 Task: Find a one-way flight from Washington IAD to Jackson JAC for 9 passengers on June 2, in economy class, with 2 checked bags, a price limit of ₹200,000, and specific airlines.
Action: Mouse moved to (336, 317)
Screenshot: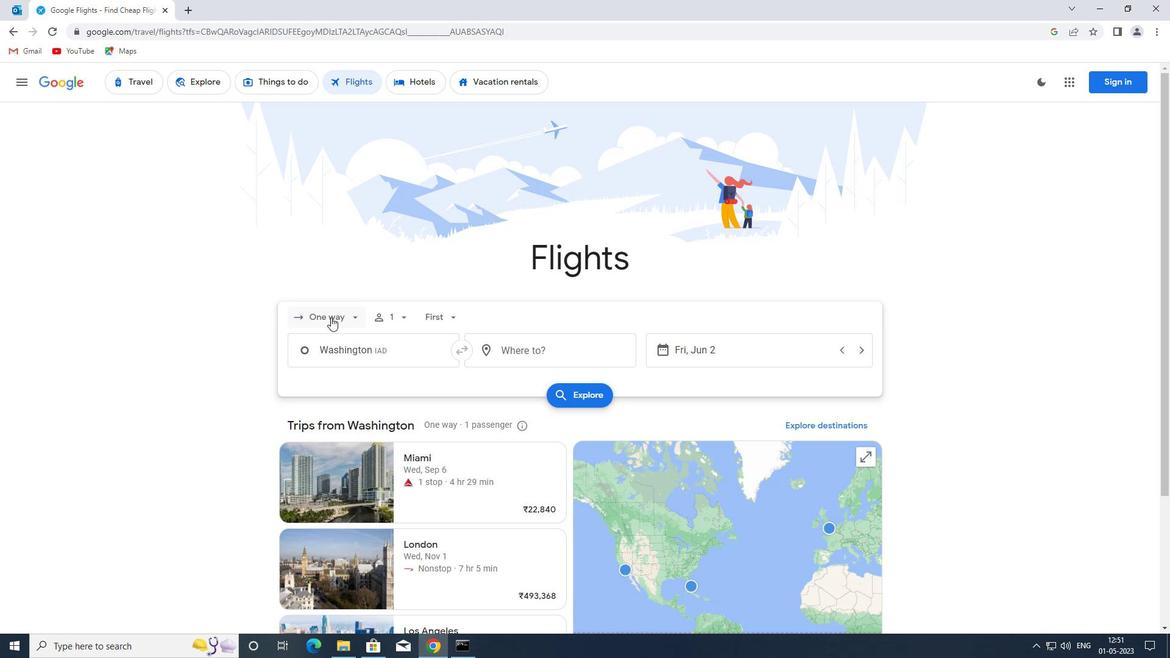 
Action: Mouse pressed left at (336, 317)
Screenshot: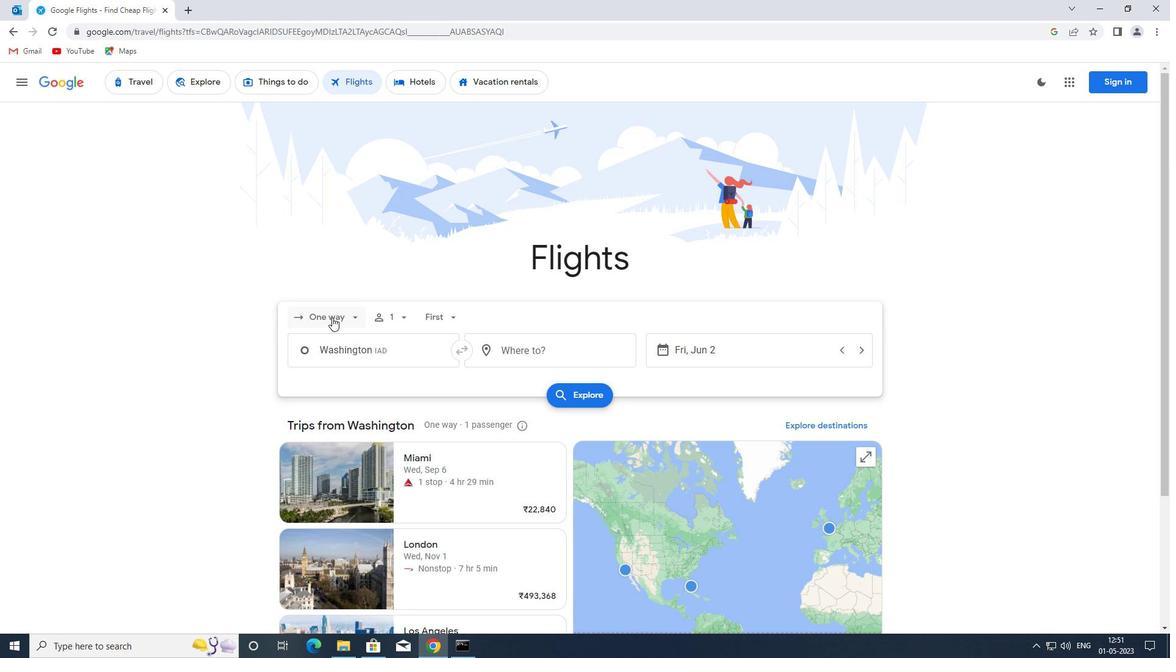 
Action: Mouse moved to (351, 375)
Screenshot: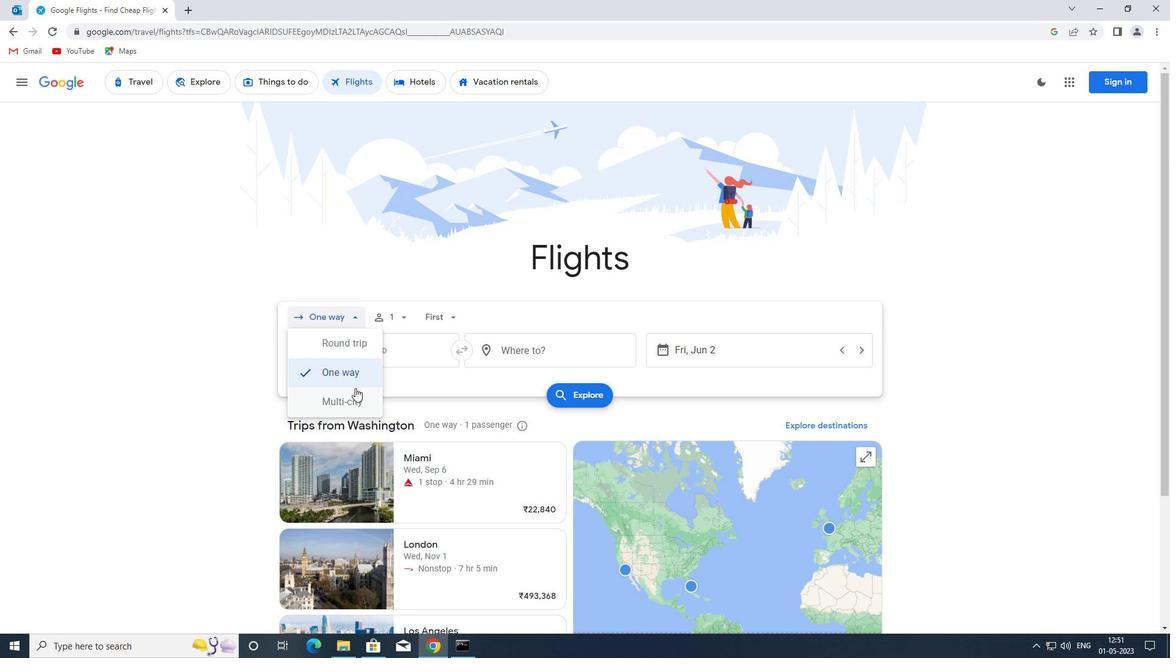 
Action: Mouse pressed left at (351, 375)
Screenshot: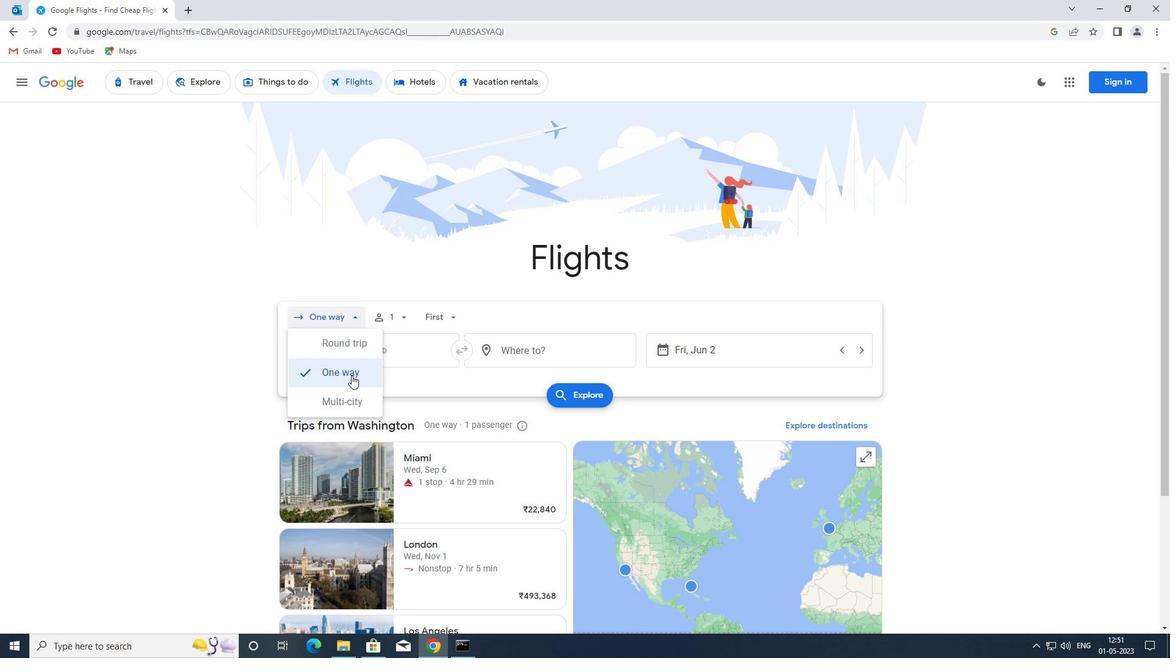 
Action: Mouse moved to (400, 316)
Screenshot: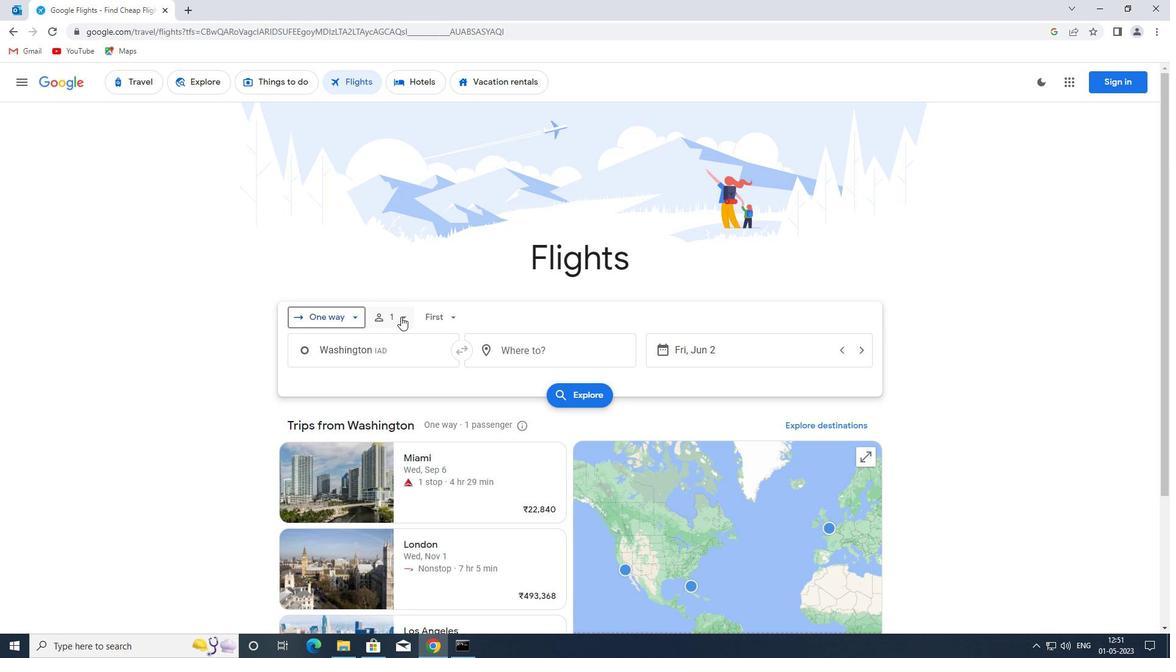 
Action: Mouse pressed left at (400, 316)
Screenshot: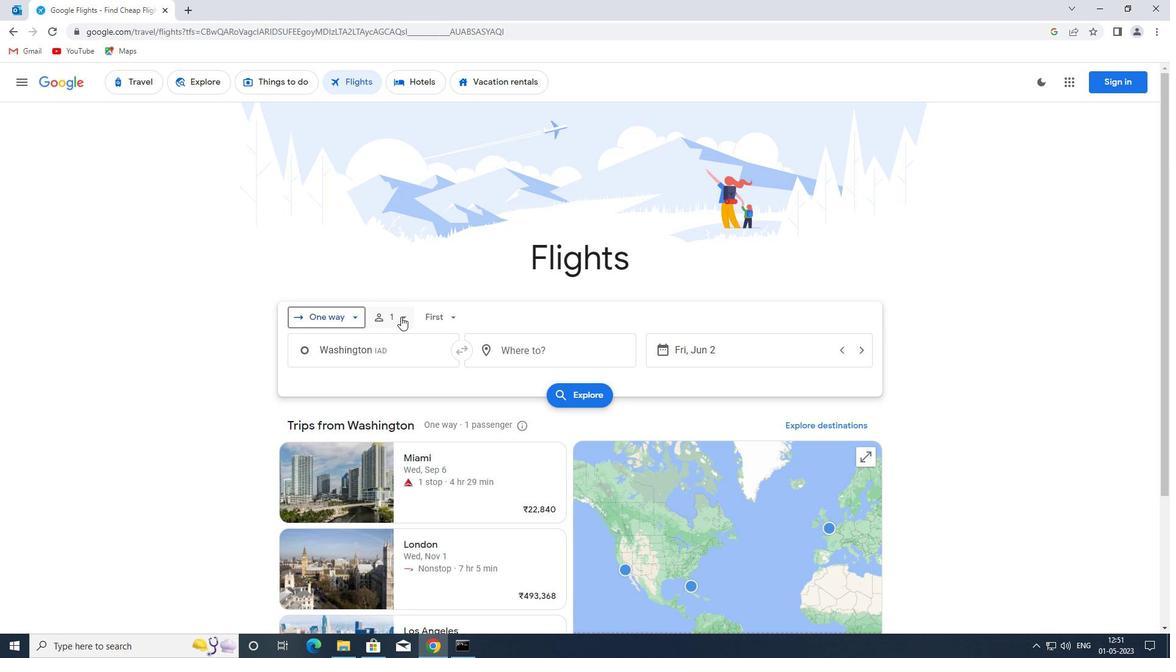 
Action: Mouse moved to (495, 352)
Screenshot: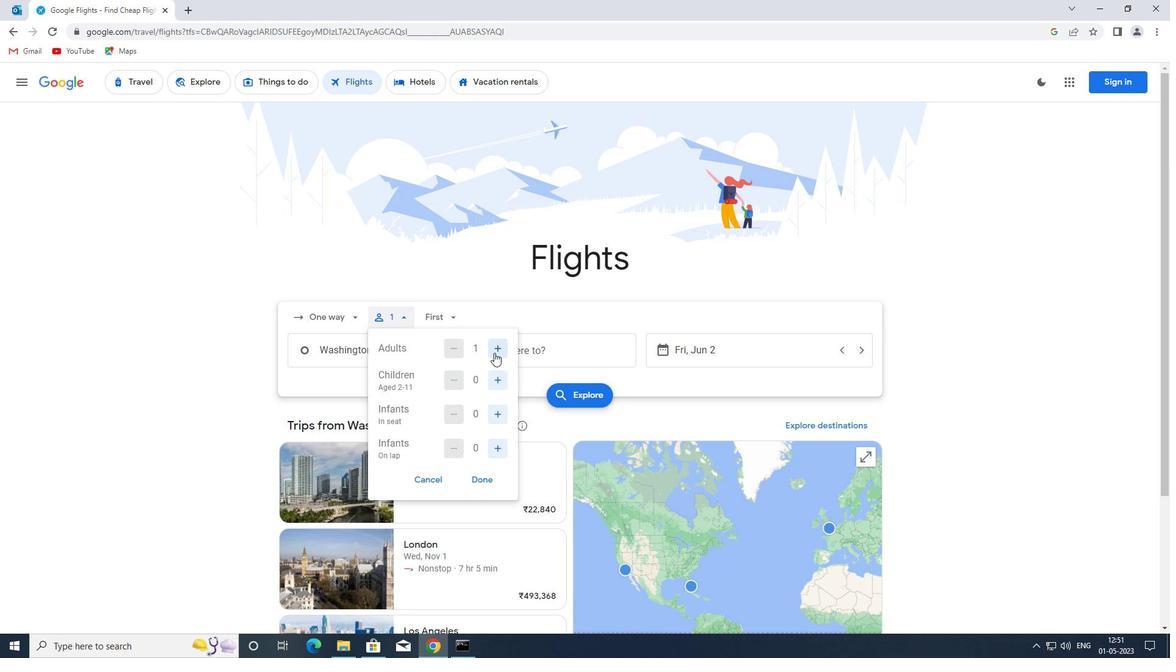 
Action: Mouse pressed left at (495, 352)
Screenshot: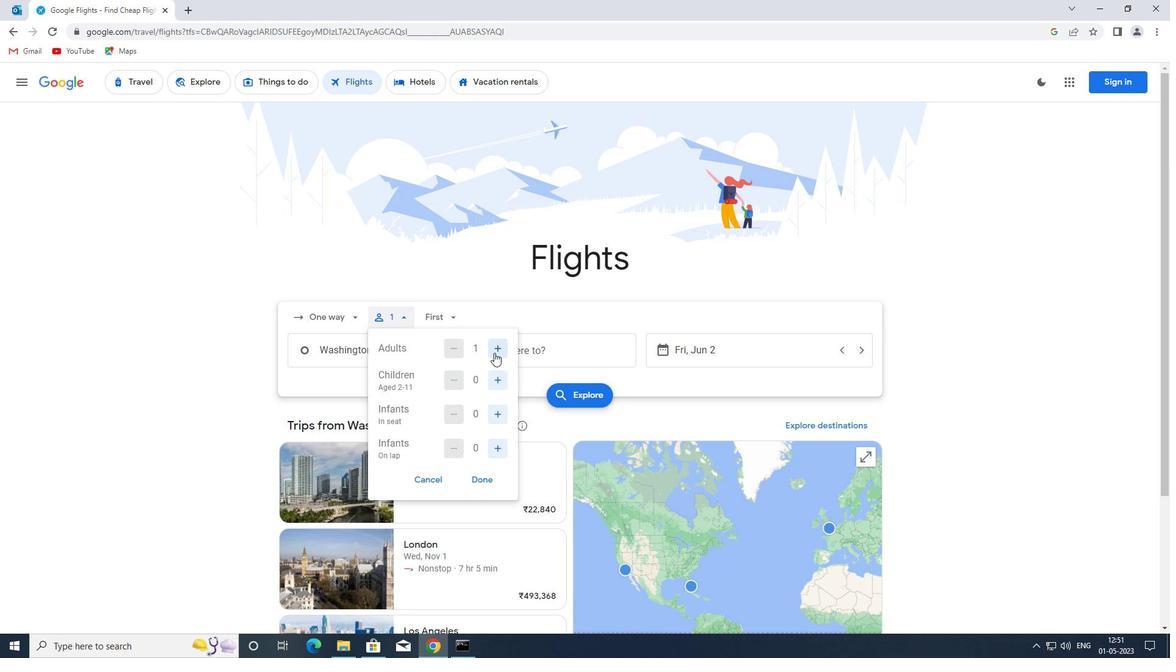 
Action: Mouse pressed left at (495, 352)
Screenshot: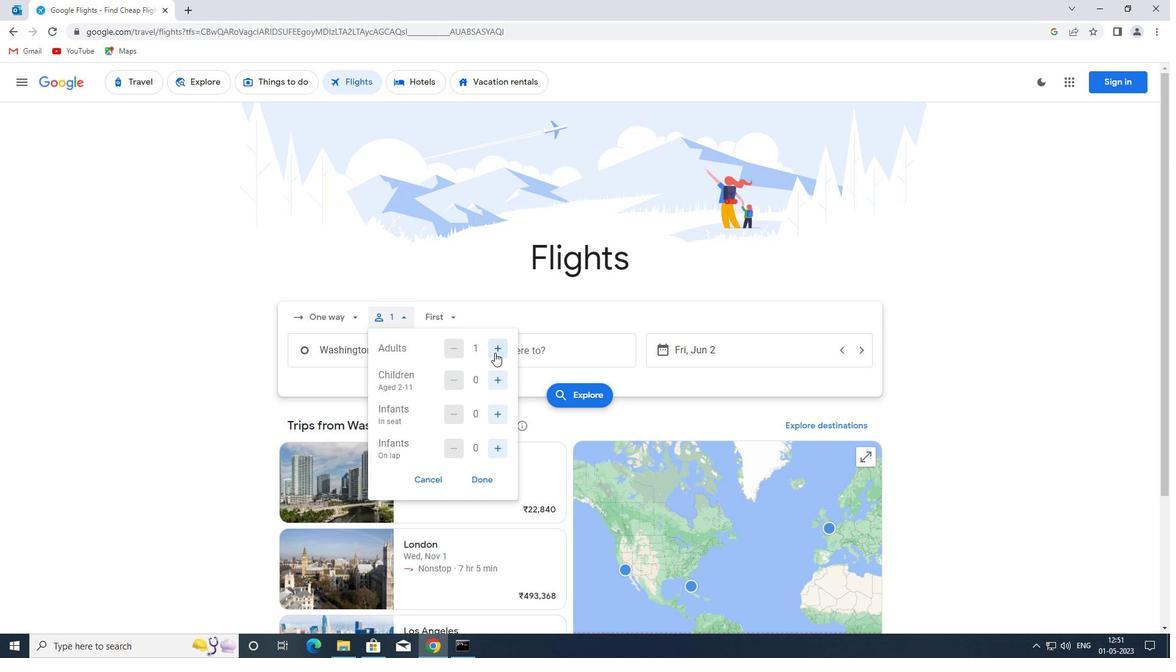 
Action: Mouse pressed left at (495, 352)
Screenshot: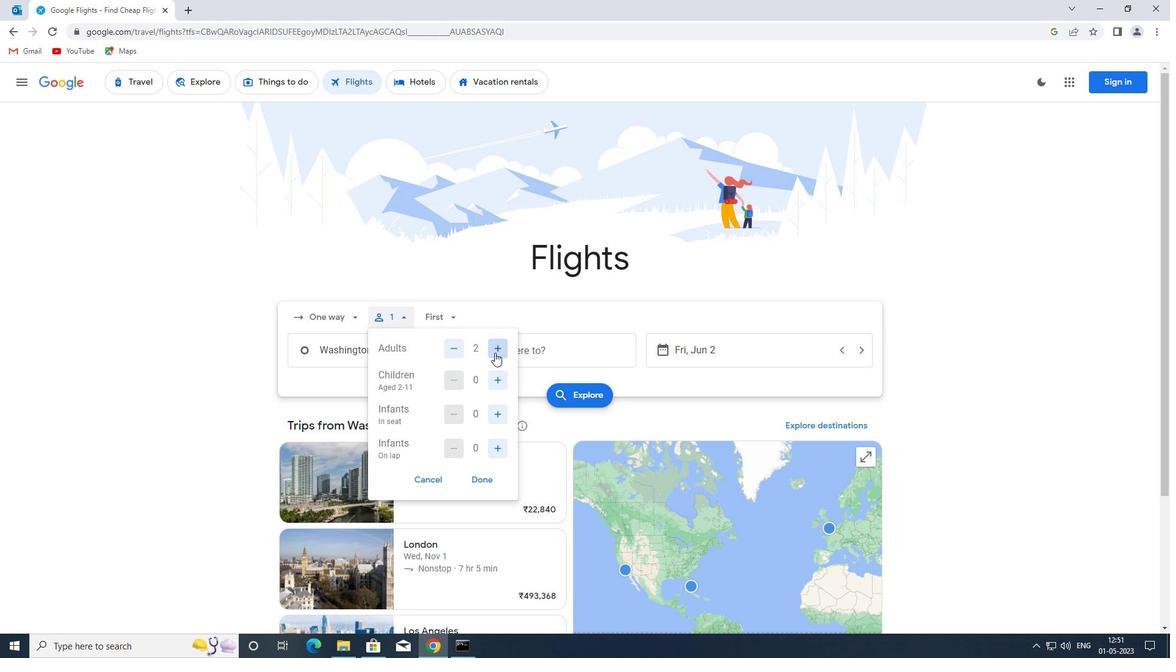 
Action: Mouse pressed left at (495, 352)
Screenshot: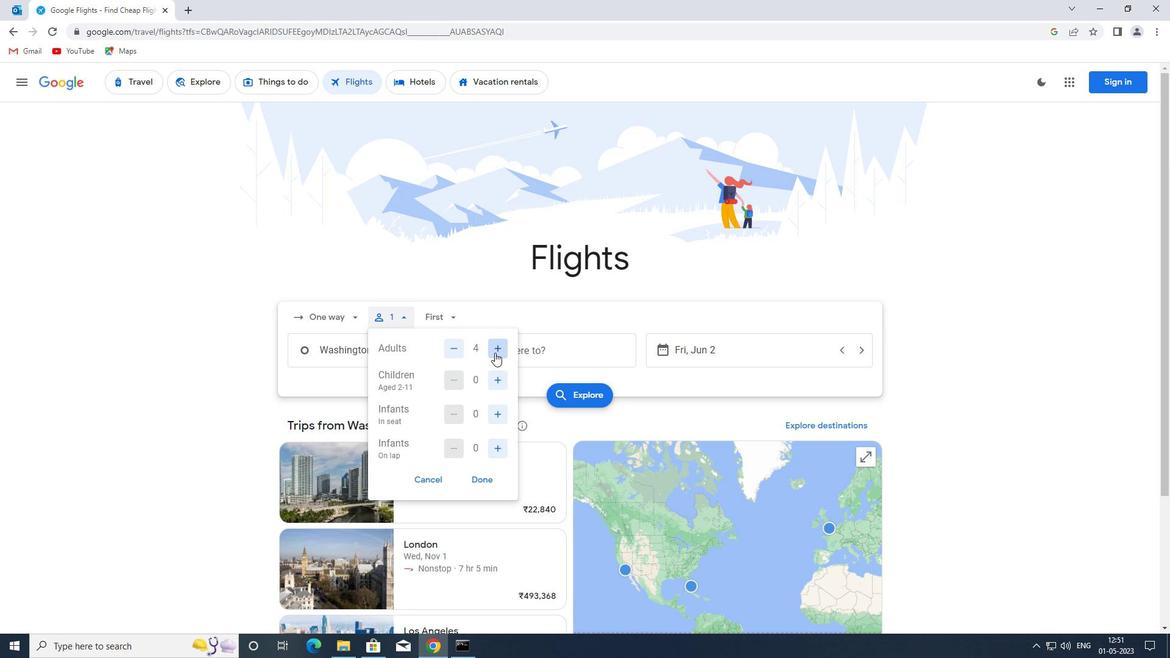 
Action: Mouse moved to (493, 383)
Screenshot: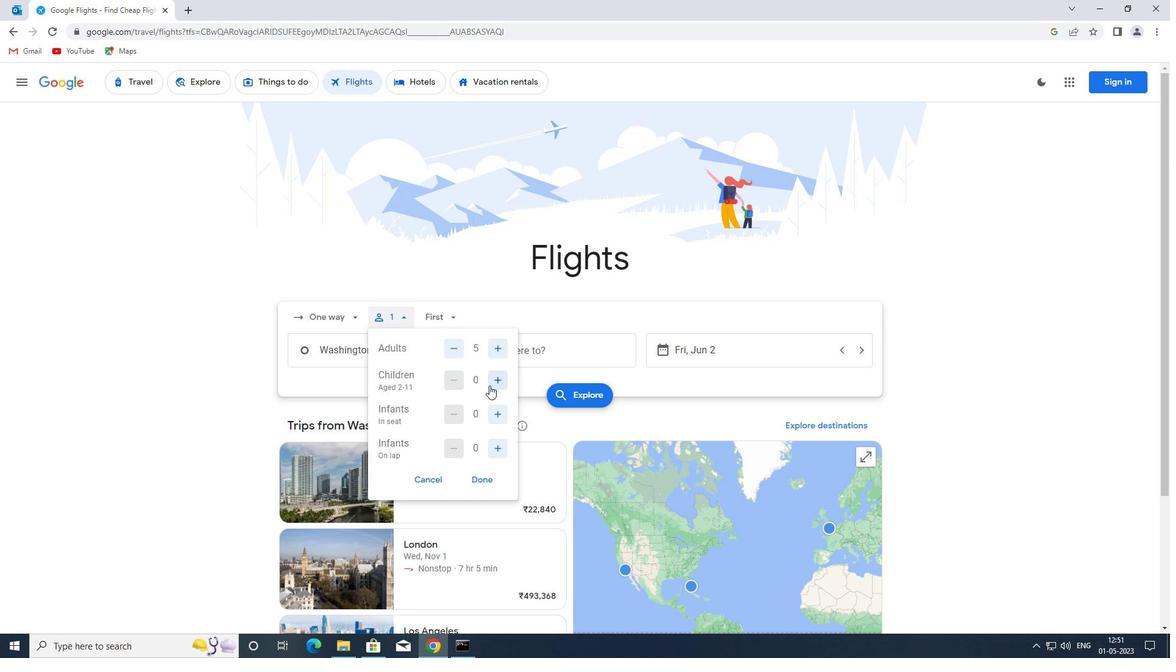 
Action: Mouse pressed left at (493, 383)
Screenshot: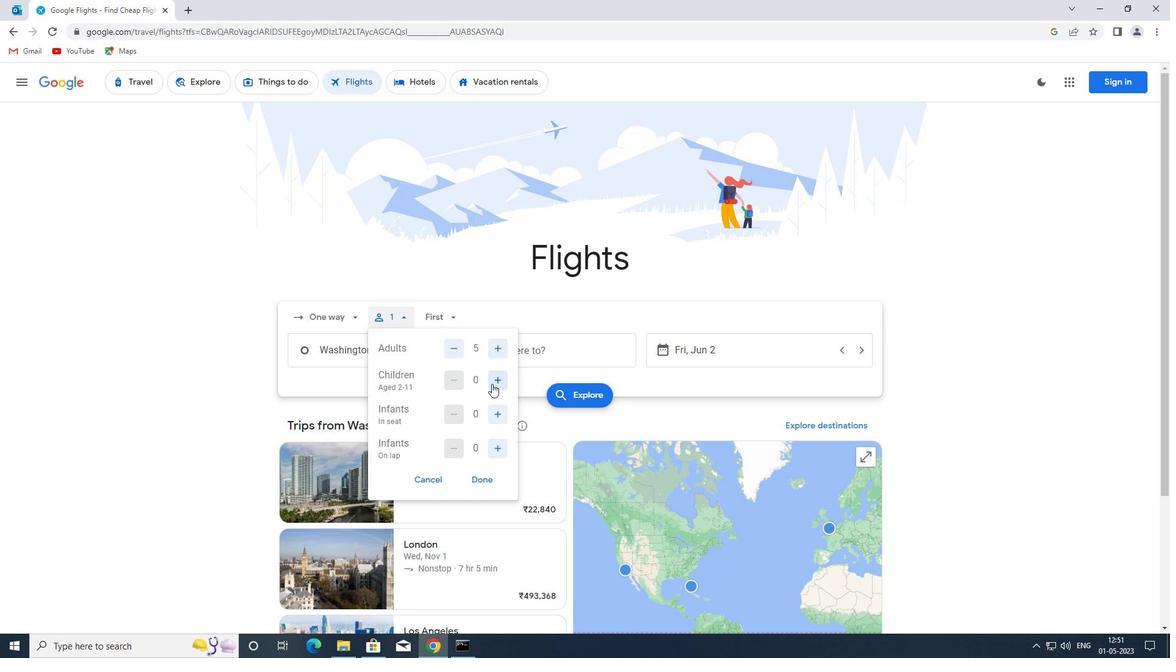 
Action: Mouse pressed left at (493, 383)
Screenshot: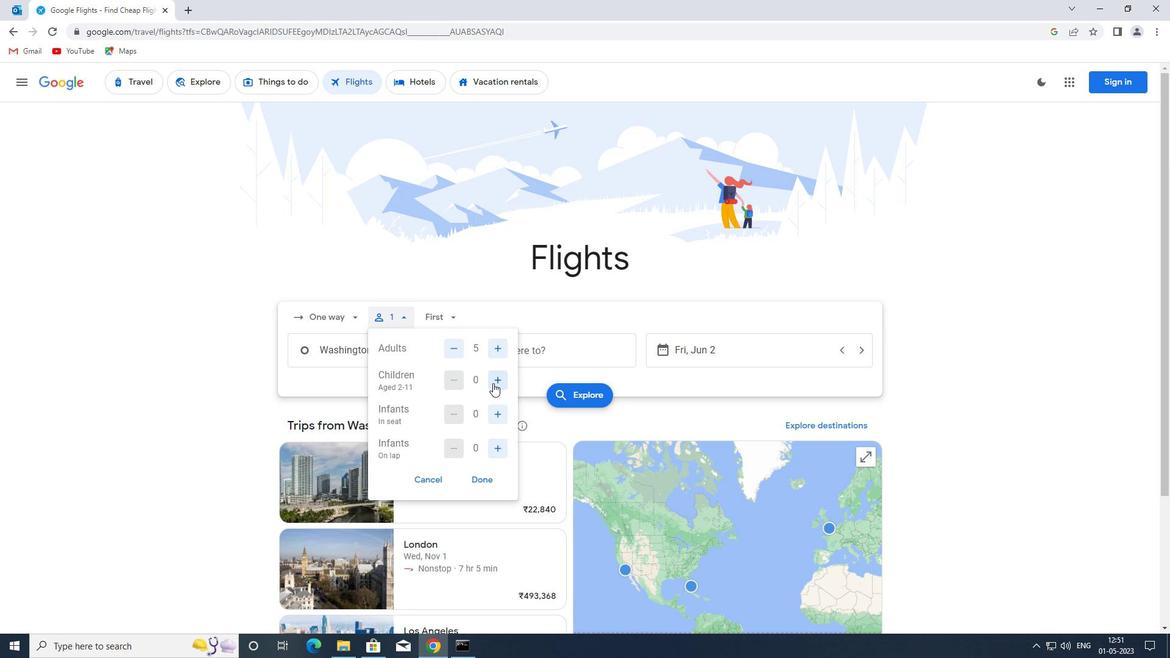 
Action: Mouse moved to (499, 414)
Screenshot: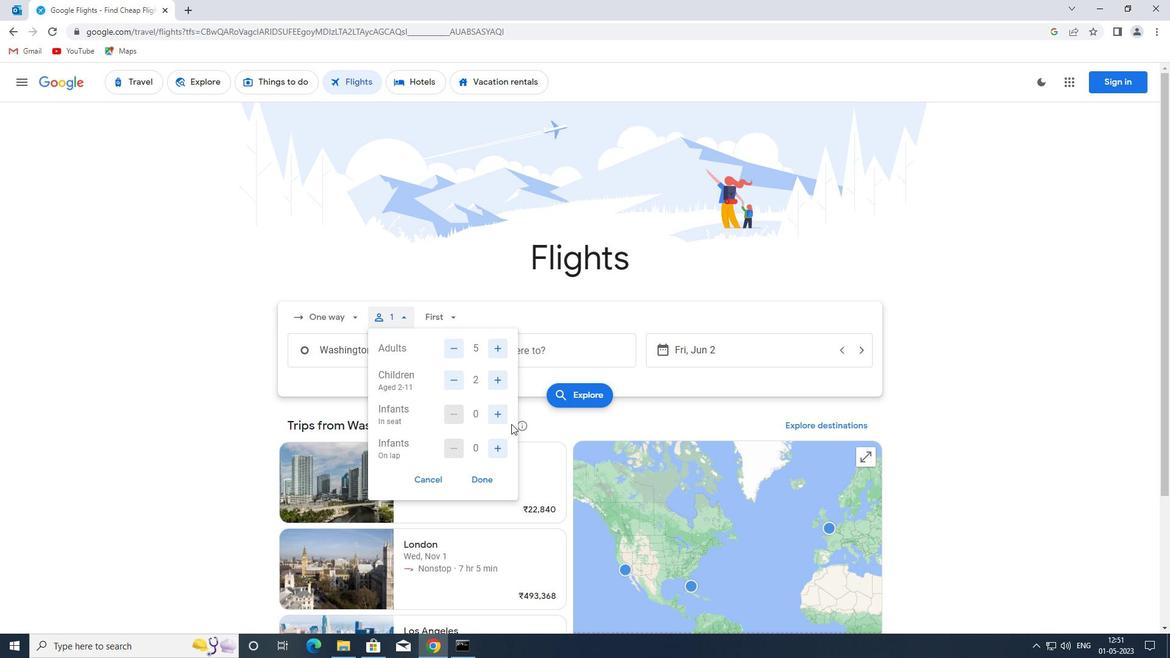 
Action: Mouse pressed left at (499, 414)
Screenshot: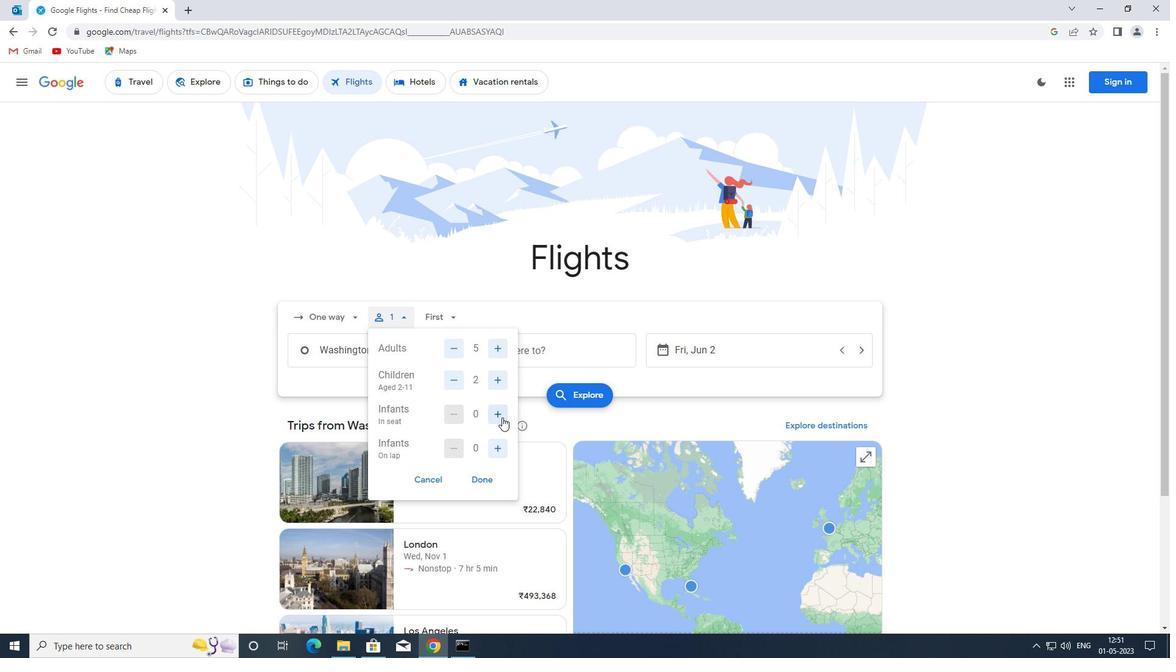 
Action: Mouse moved to (499, 452)
Screenshot: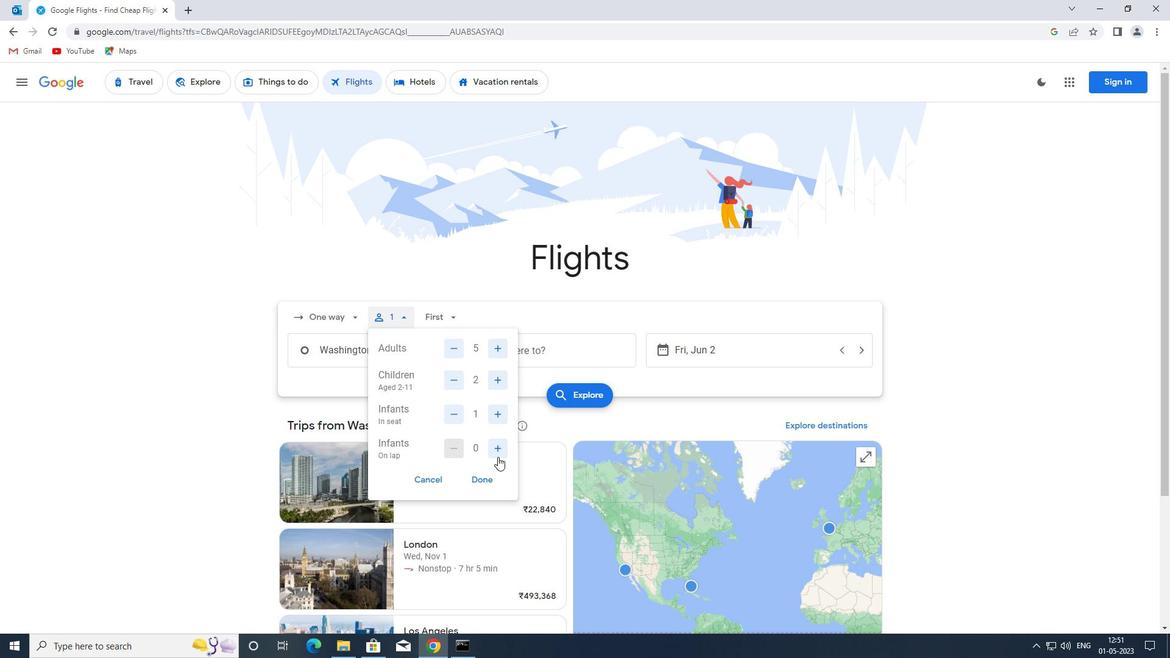 
Action: Mouse pressed left at (499, 452)
Screenshot: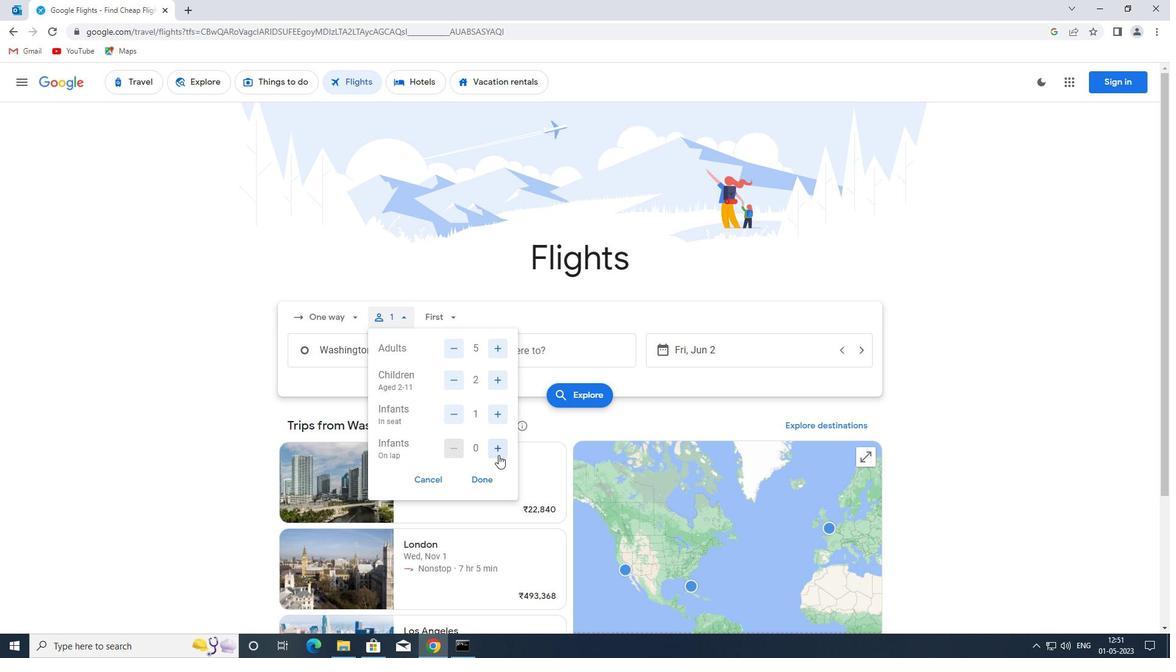 
Action: Mouse moved to (491, 474)
Screenshot: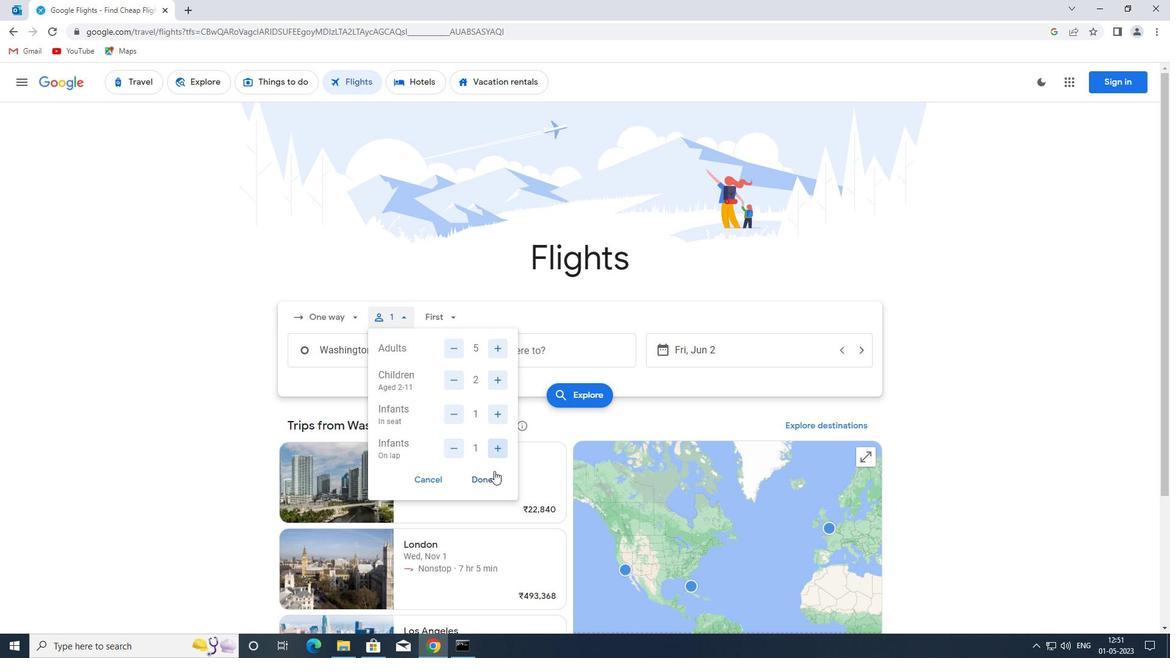 
Action: Mouse pressed left at (491, 474)
Screenshot: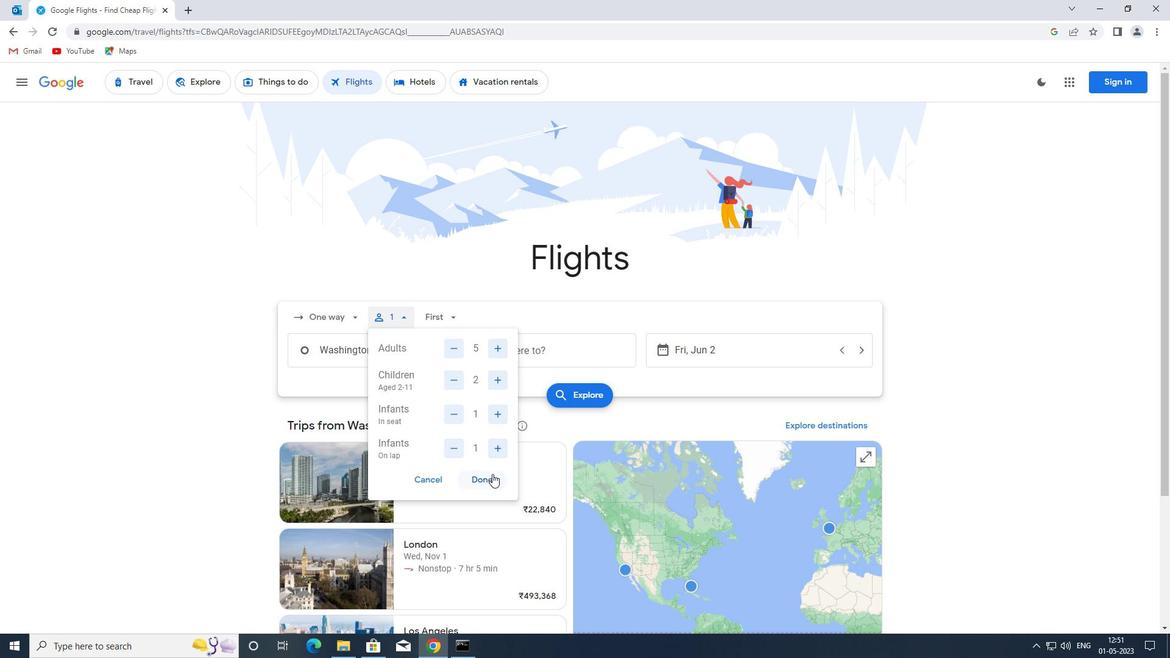 
Action: Mouse moved to (454, 321)
Screenshot: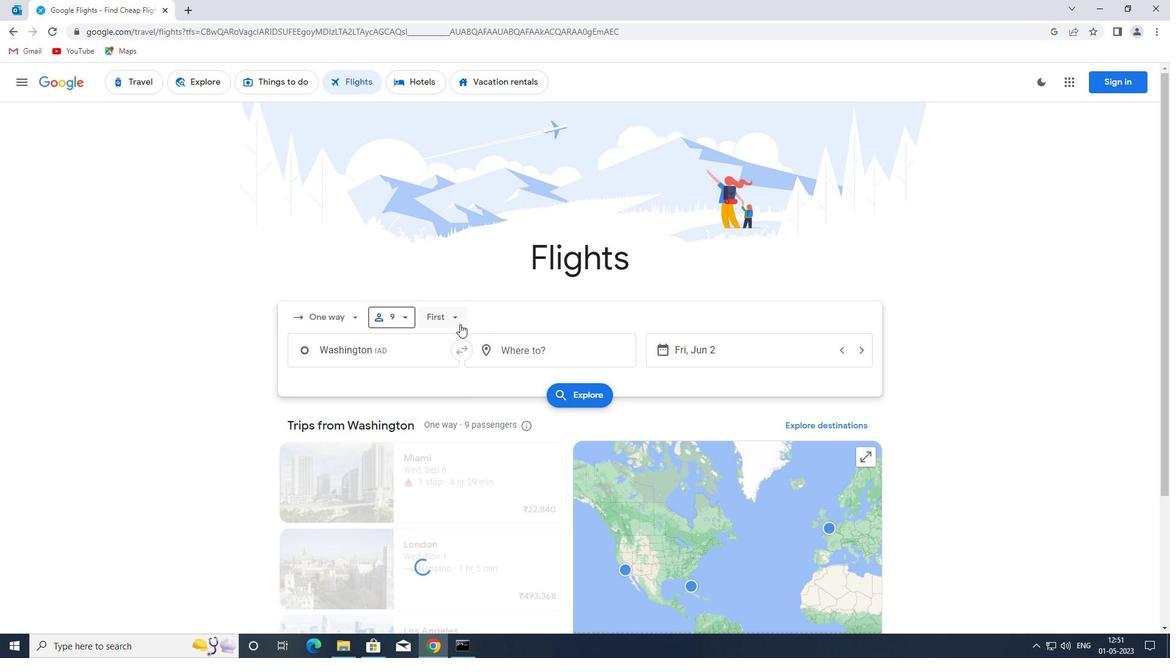 
Action: Mouse pressed left at (454, 321)
Screenshot: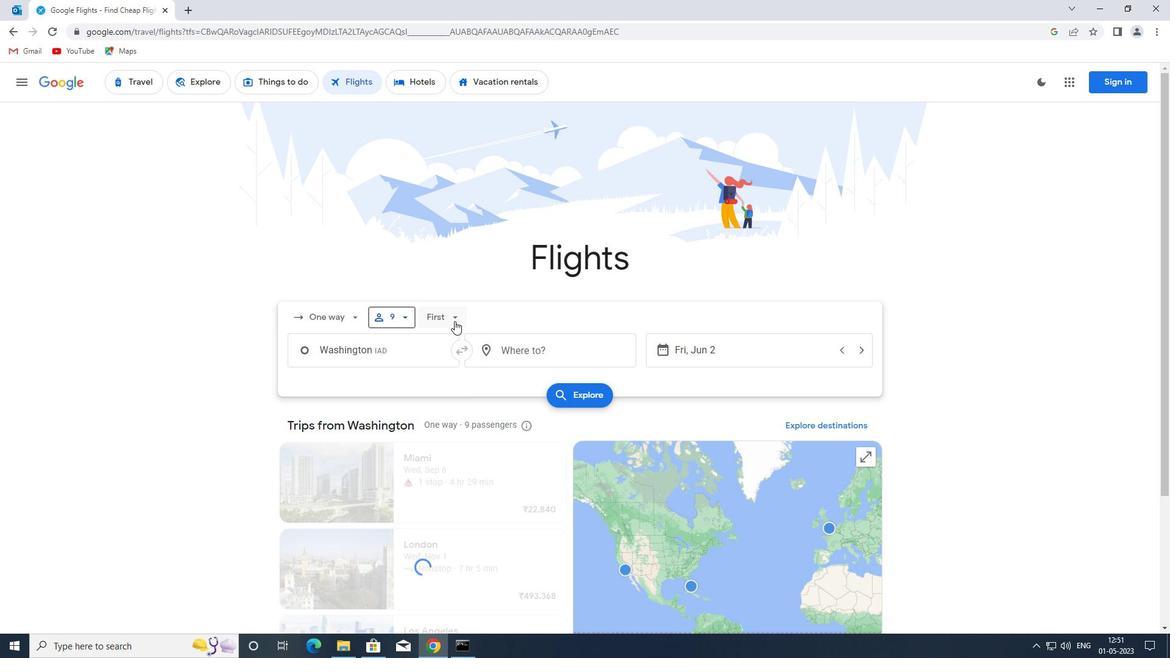 
Action: Mouse moved to (466, 345)
Screenshot: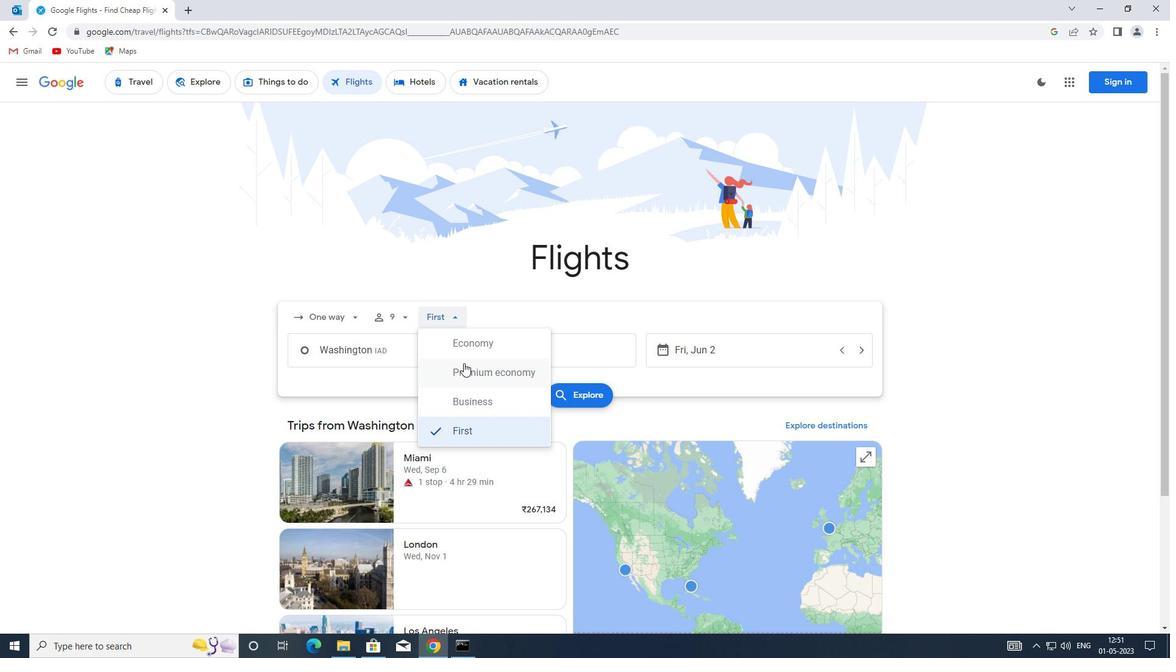 
Action: Mouse pressed left at (466, 345)
Screenshot: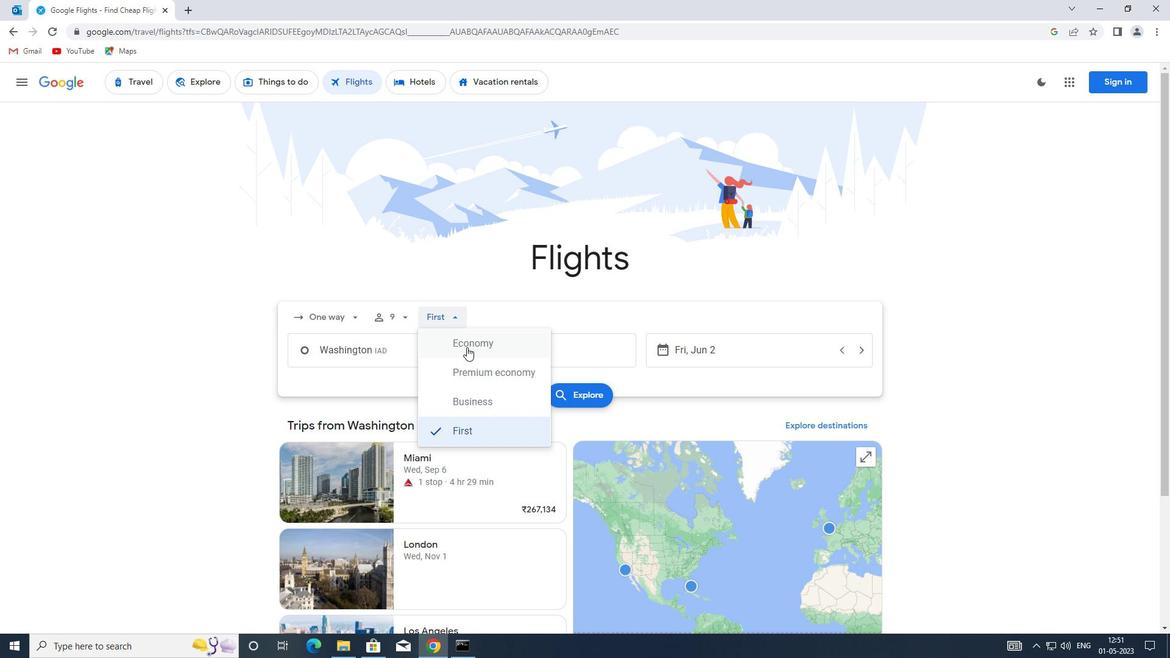 
Action: Mouse moved to (404, 351)
Screenshot: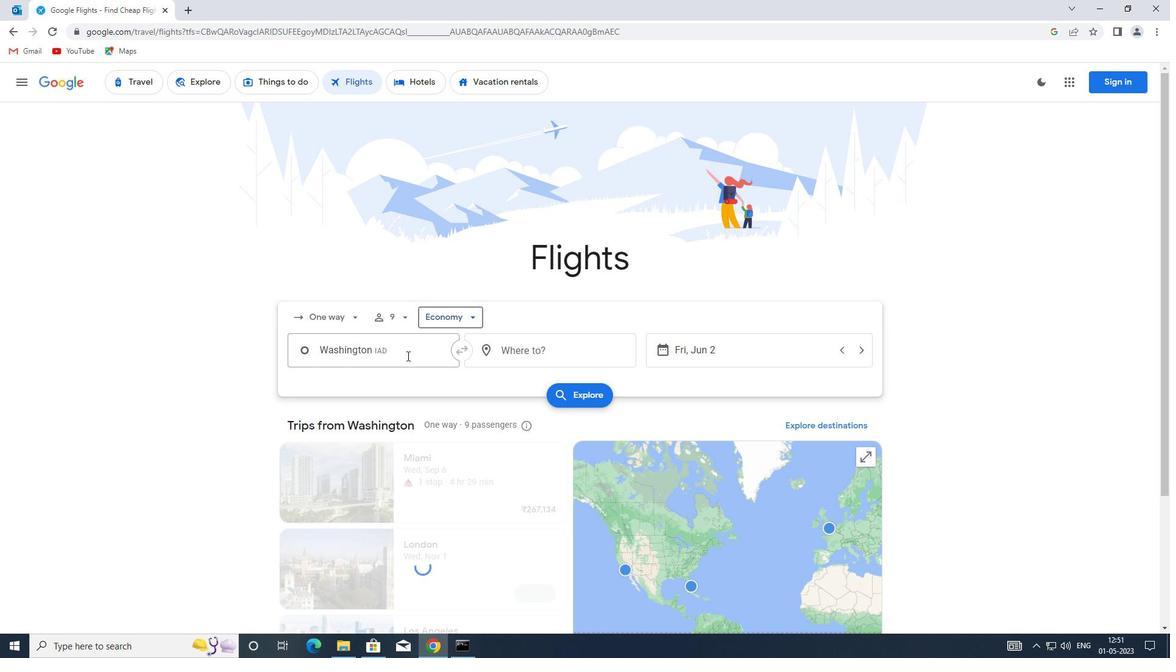 
Action: Mouse pressed left at (404, 351)
Screenshot: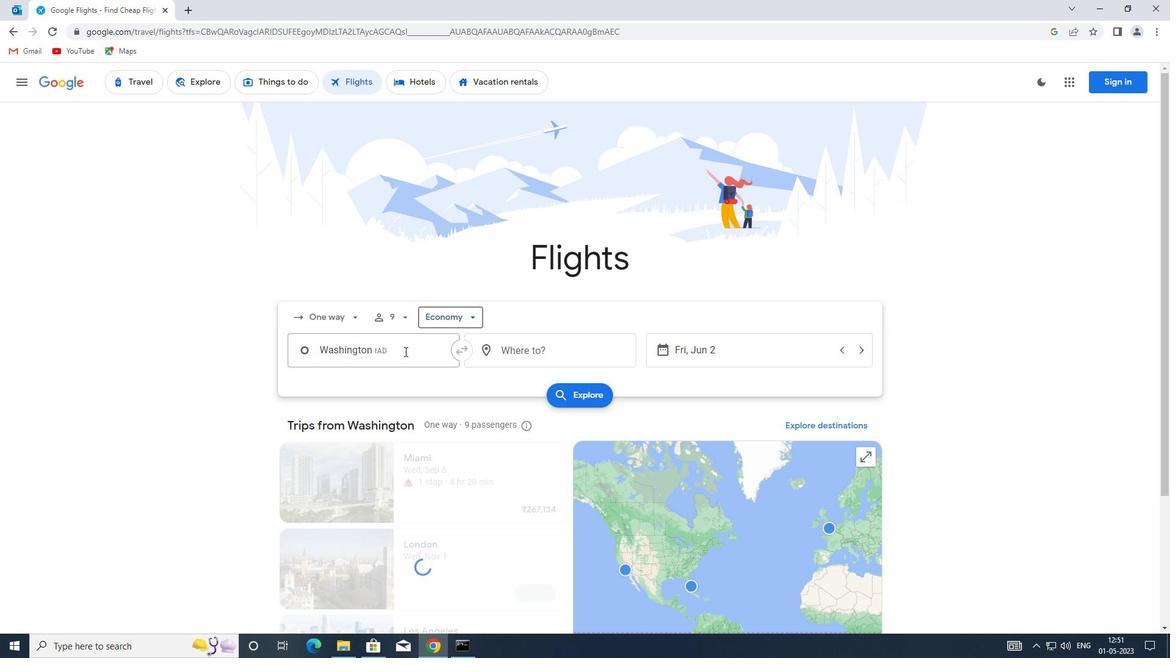 
Action: Key pressed <Key.enter>
Screenshot: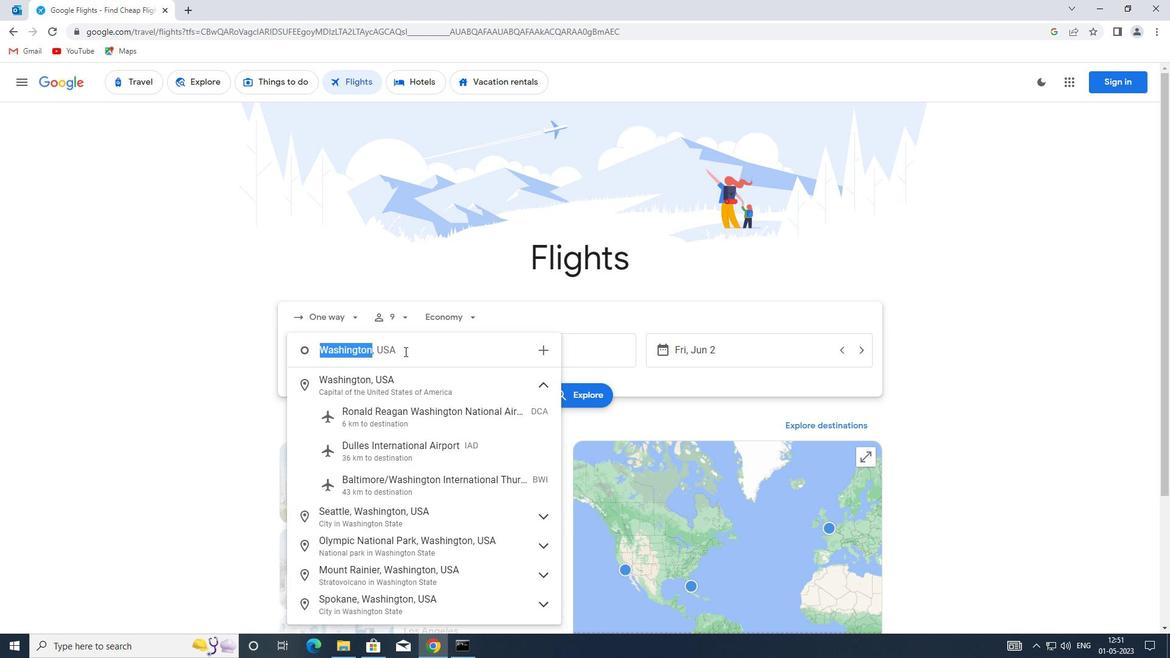 
Action: Mouse moved to (523, 349)
Screenshot: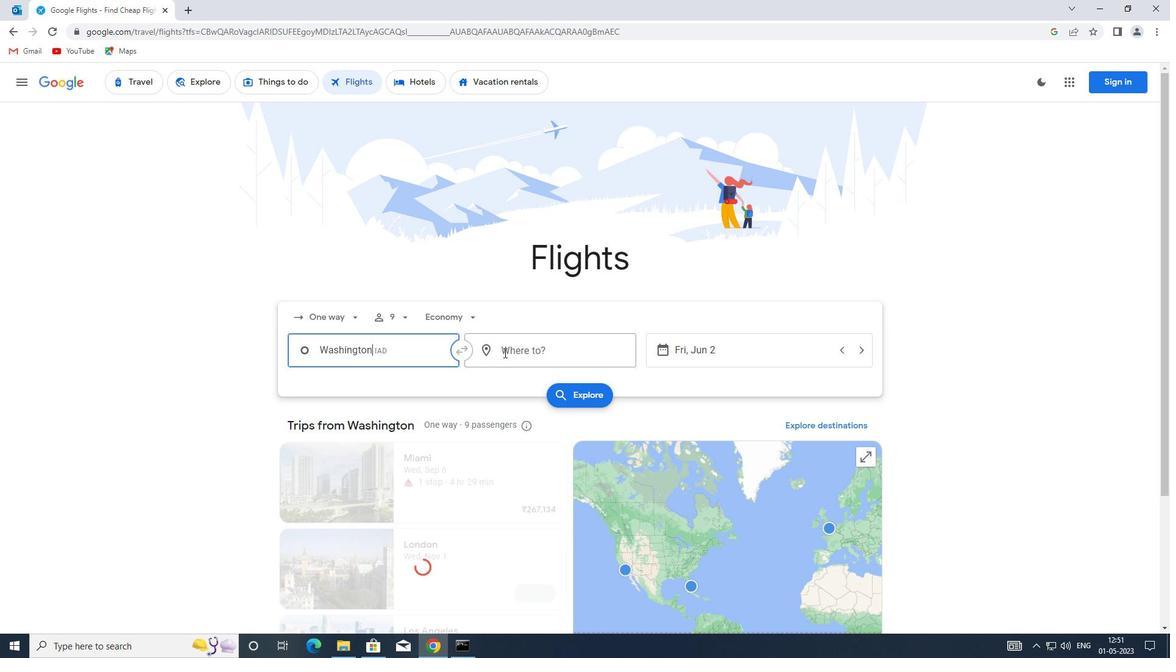 
Action: Mouse pressed left at (523, 349)
Screenshot: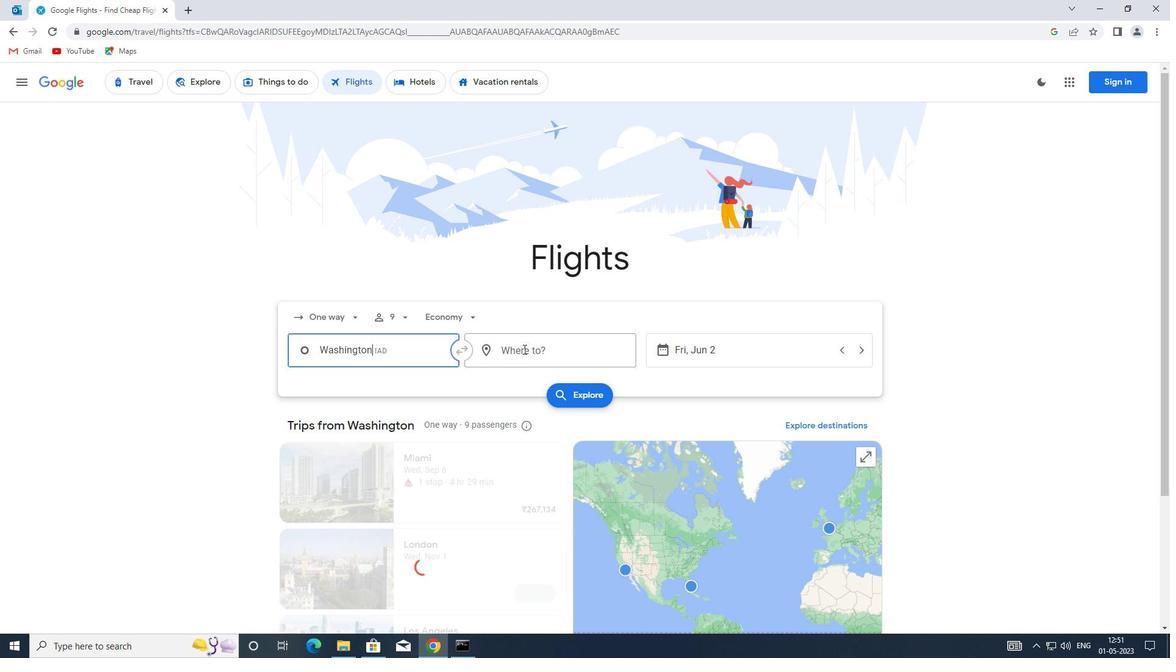 
Action: Key pressed jac<Key.enter>
Screenshot: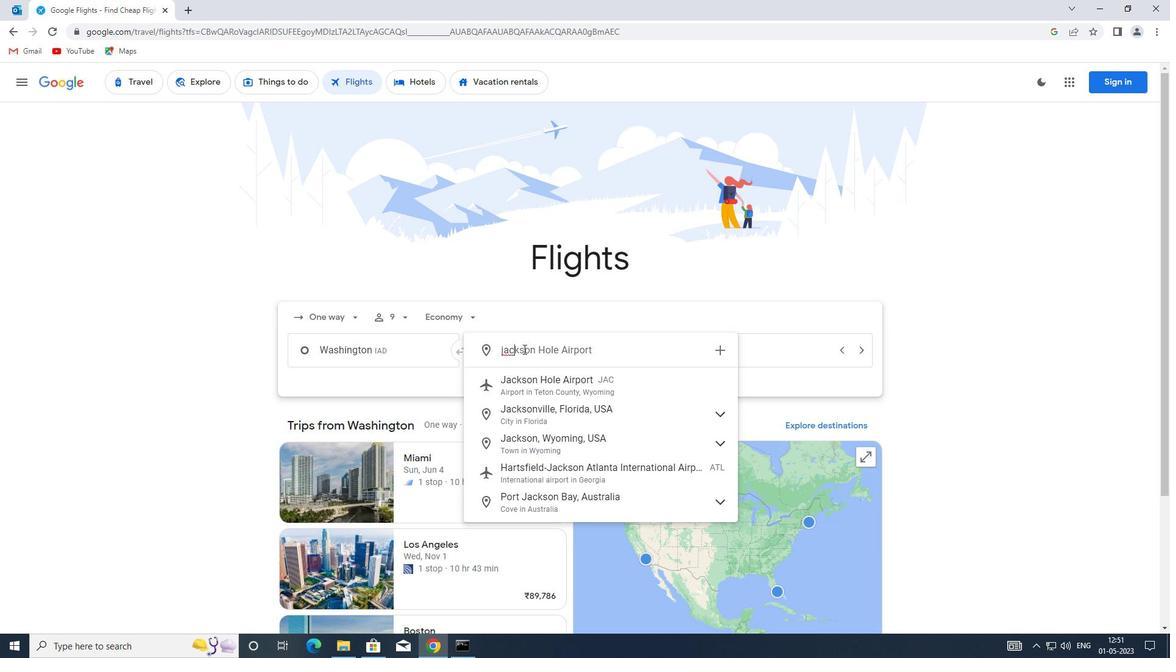 
Action: Mouse moved to (691, 351)
Screenshot: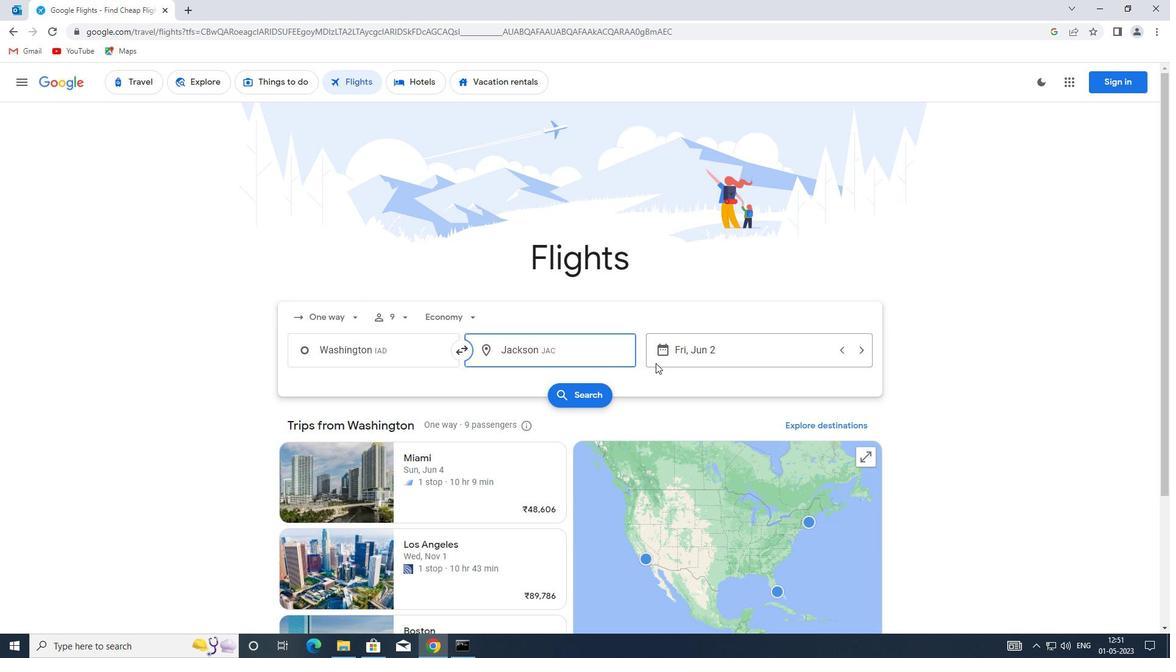 
Action: Mouse pressed left at (691, 351)
Screenshot: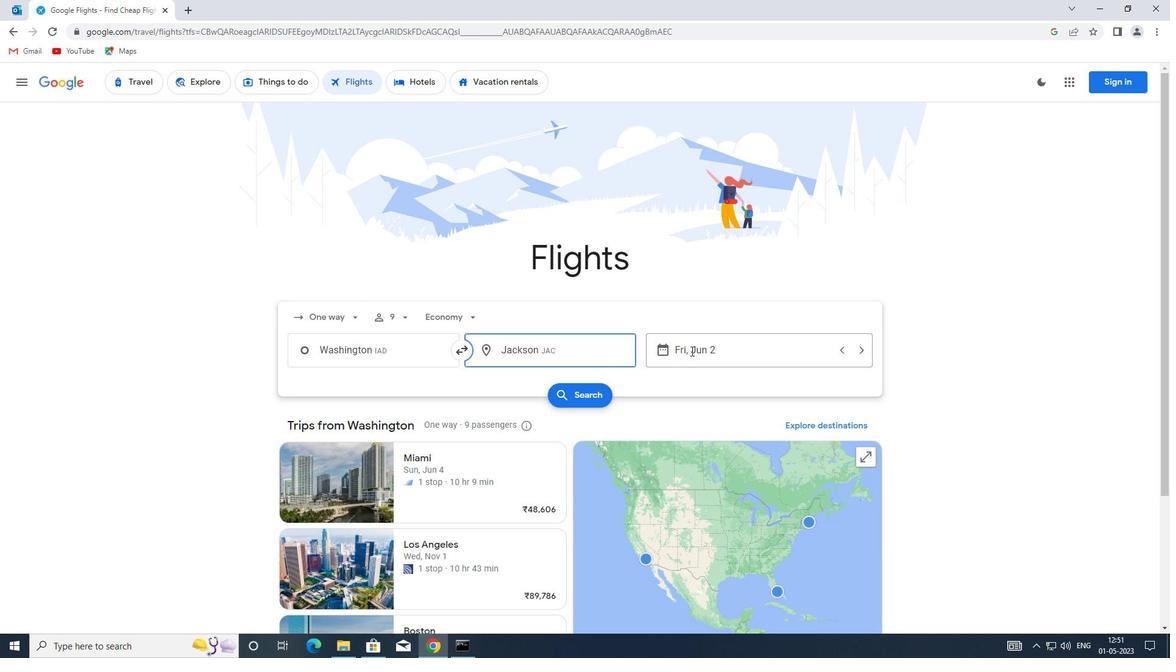 
Action: Mouse moved to (819, 418)
Screenshot: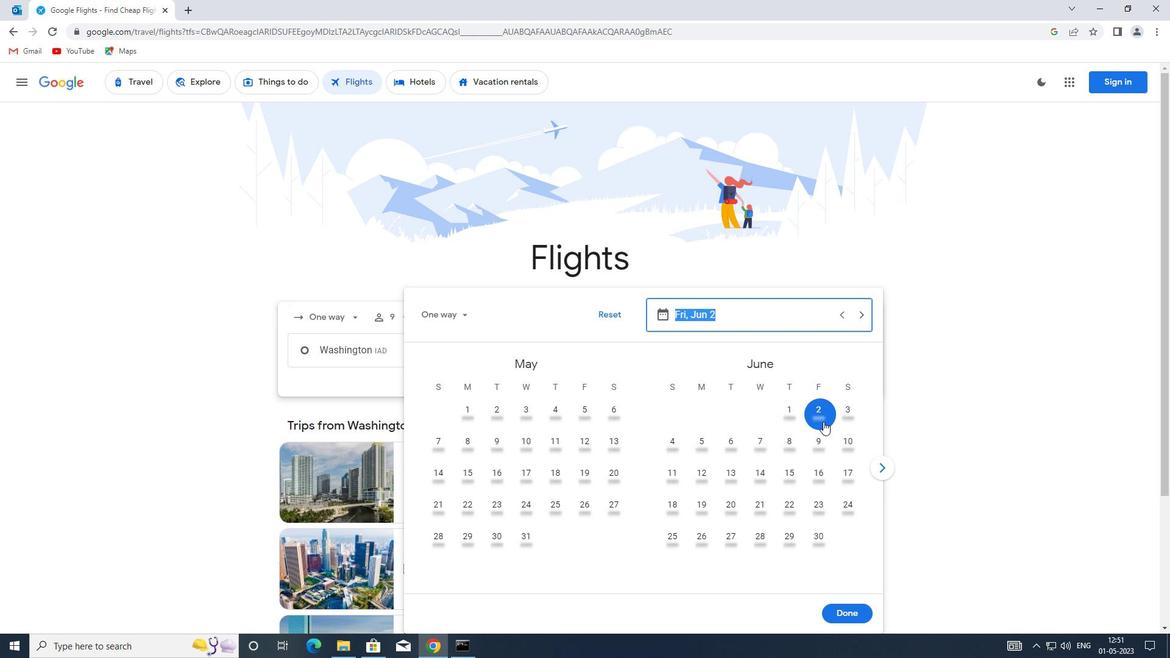
Action: Mouse pressed left at (819, 418)
Screenshot: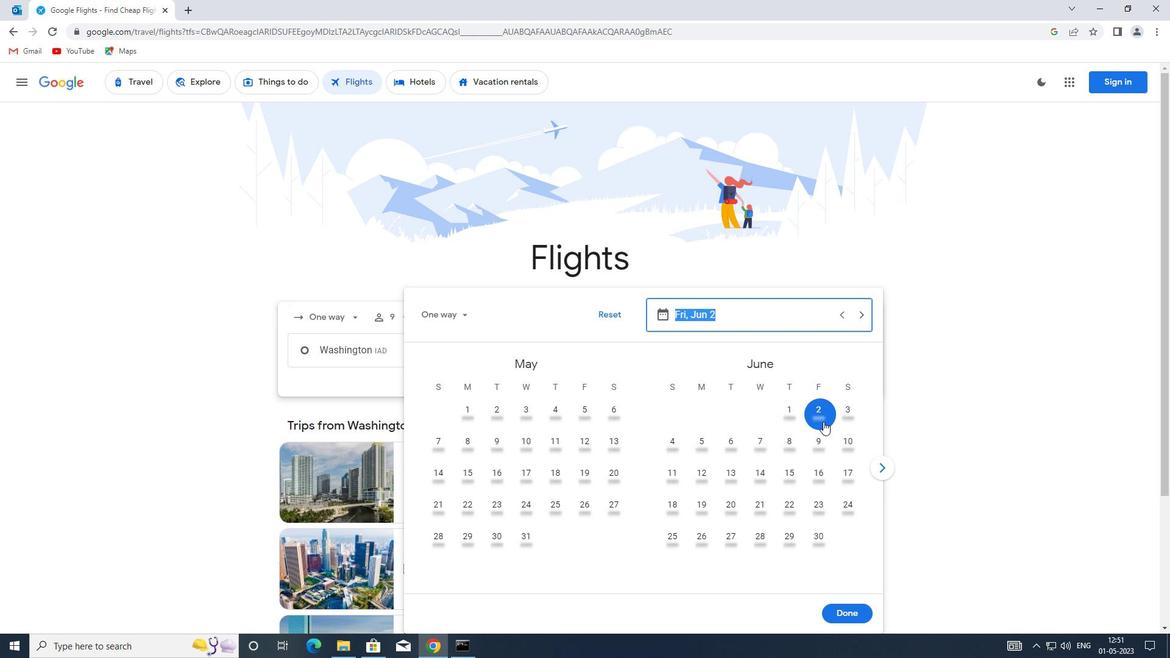 
Action: Mouse moved to (843, 606)
Screenshot: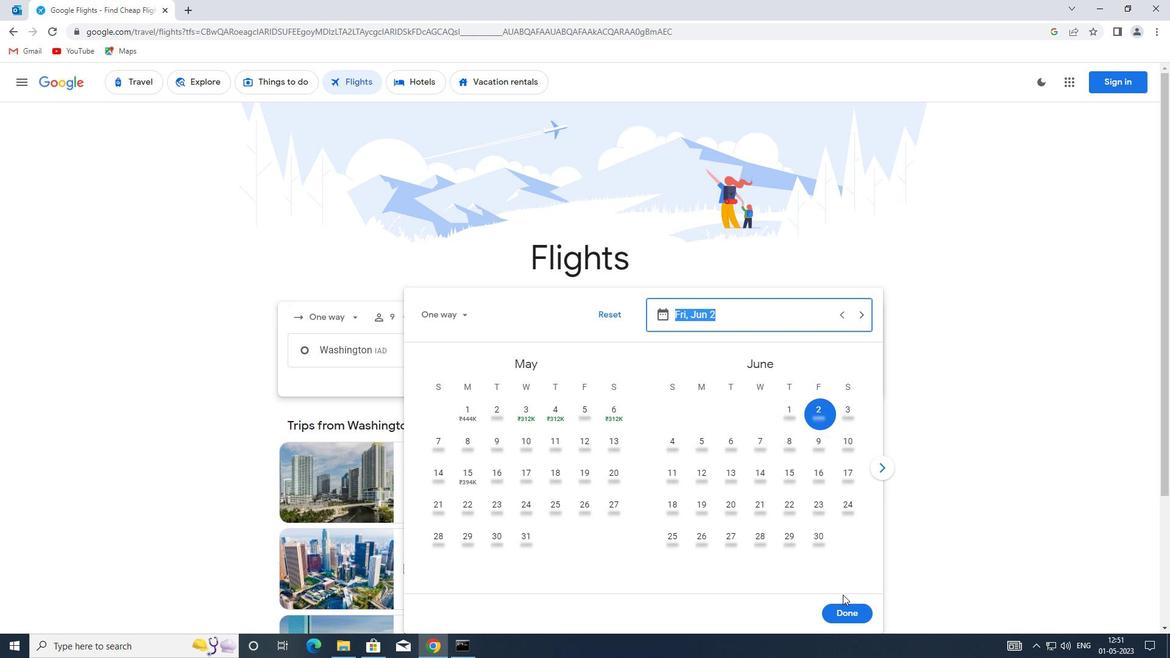 
Action: Mouse pressed left at (843, 606)
Screenshot: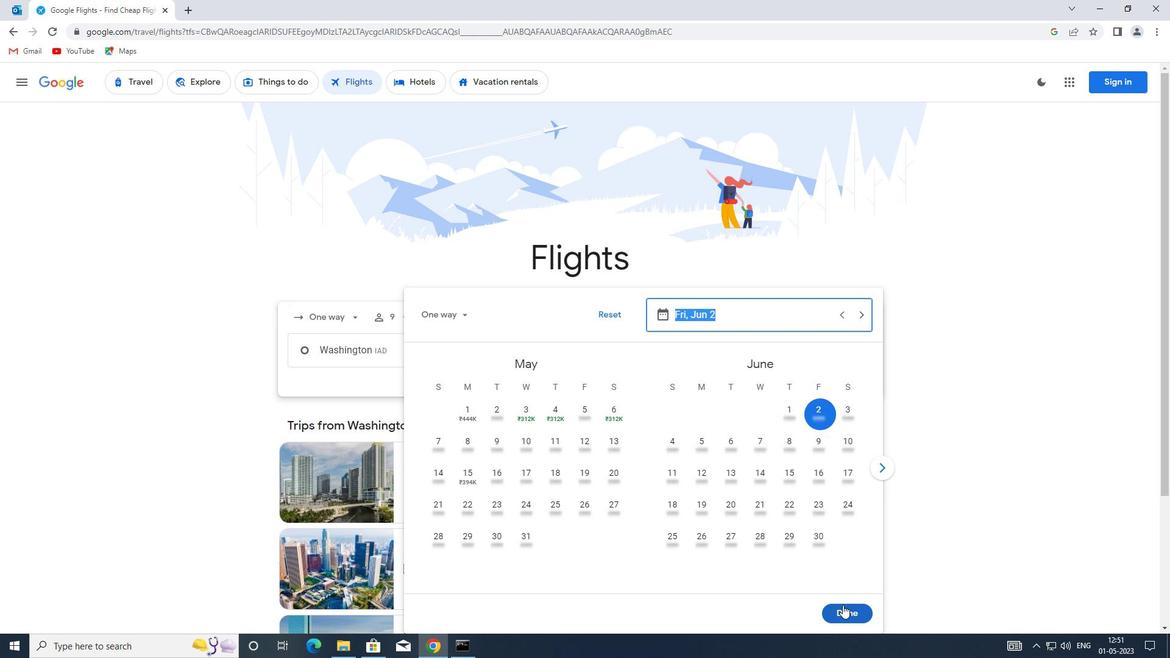 
Action: Mouse moved to (577, 400)
Screenshot: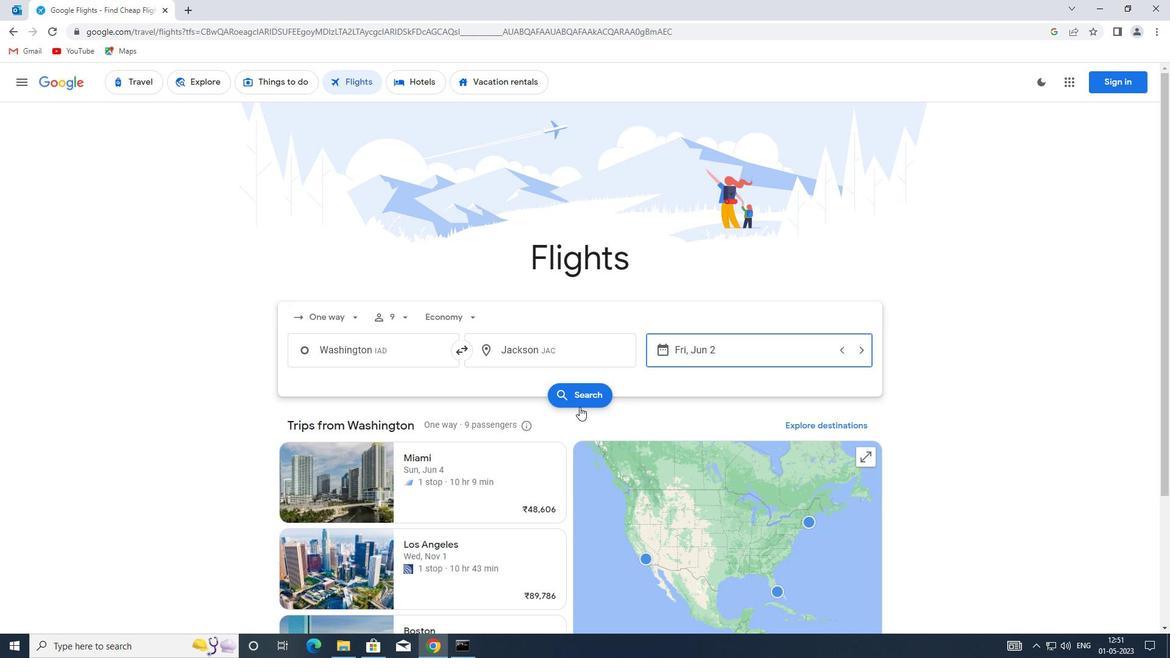 
Action: Mouse pressed left at (577, 400)
Screenshot: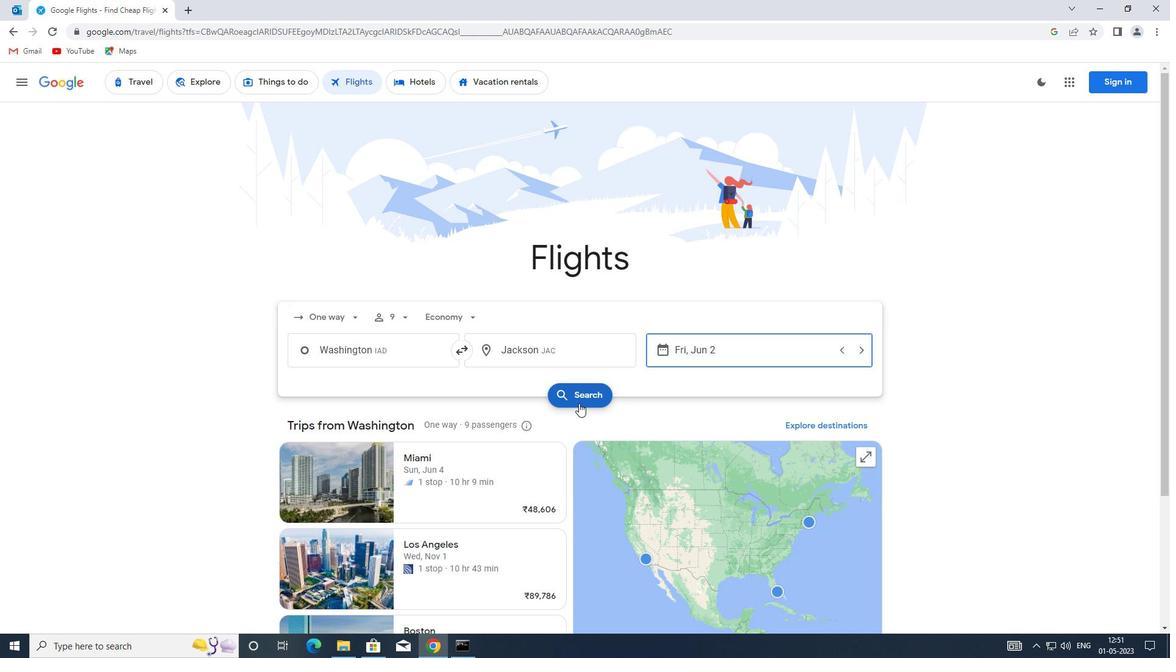 
Action: Mouse moved to (307, 197)
Screenshot: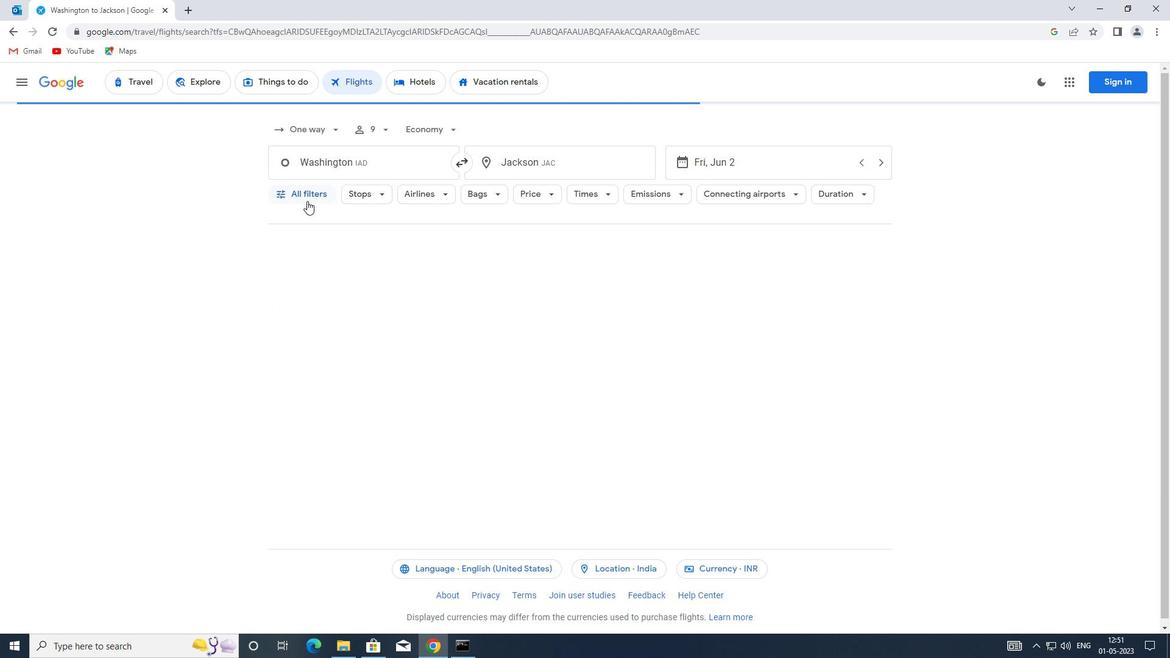 
Action: Mouse pressed left at (307, 197)
Screenshot: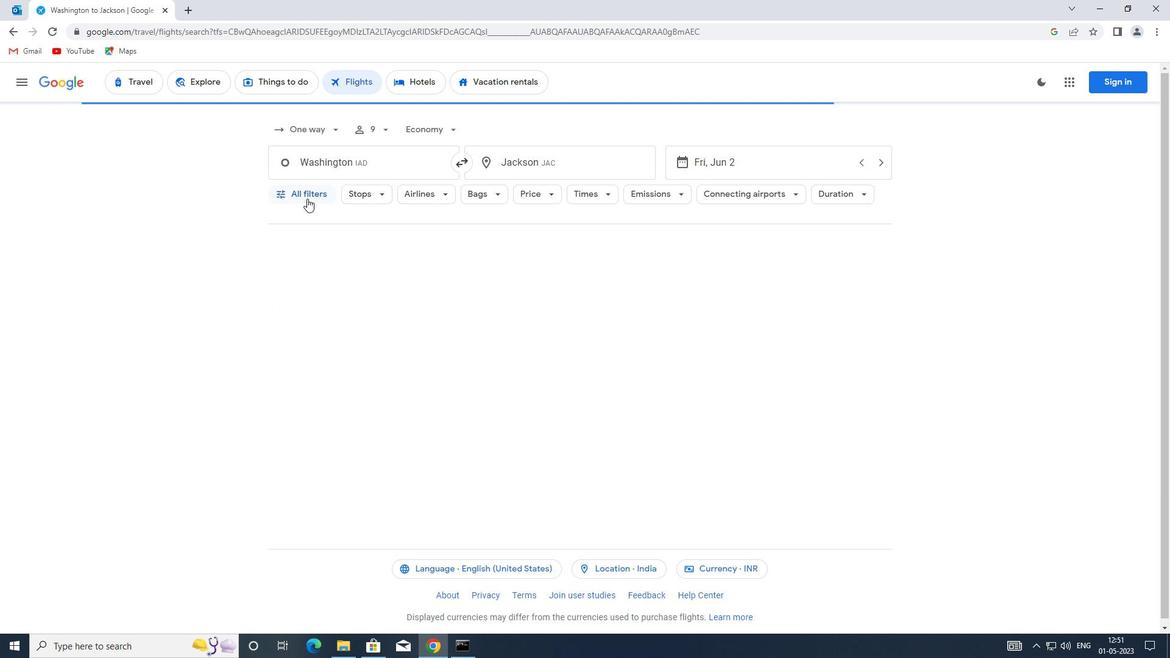 
Action: Mouse moved to (390, 296)
Screenshot: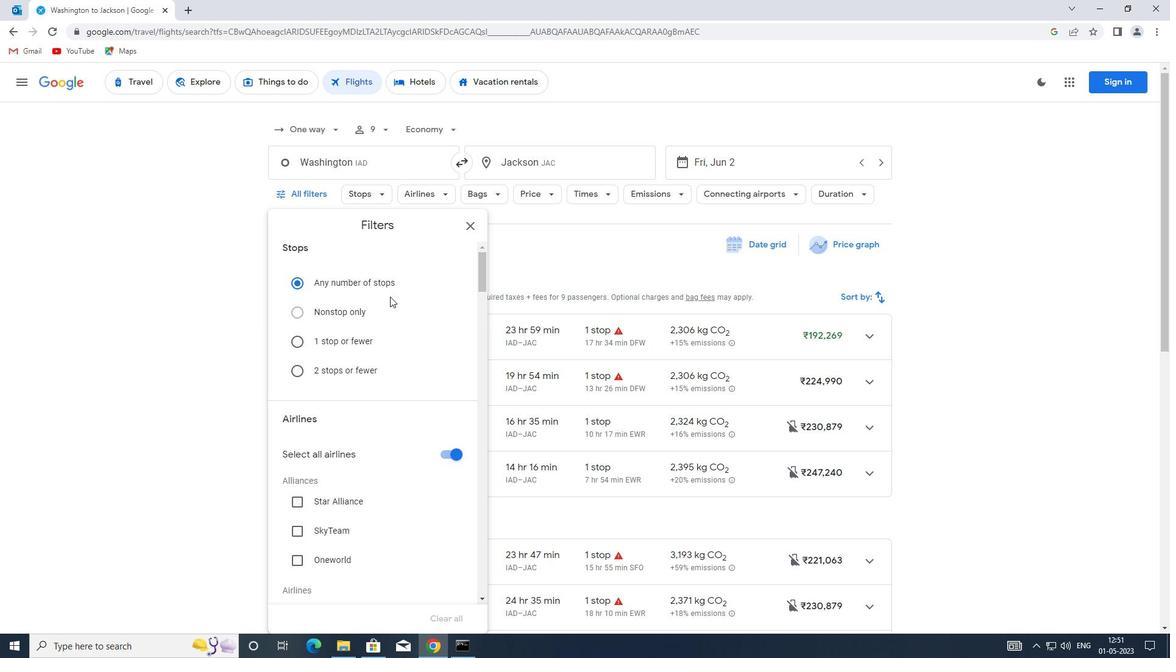 
Action: Mouse scrolled (390, 296) with delta (0, 0)
Screenshot: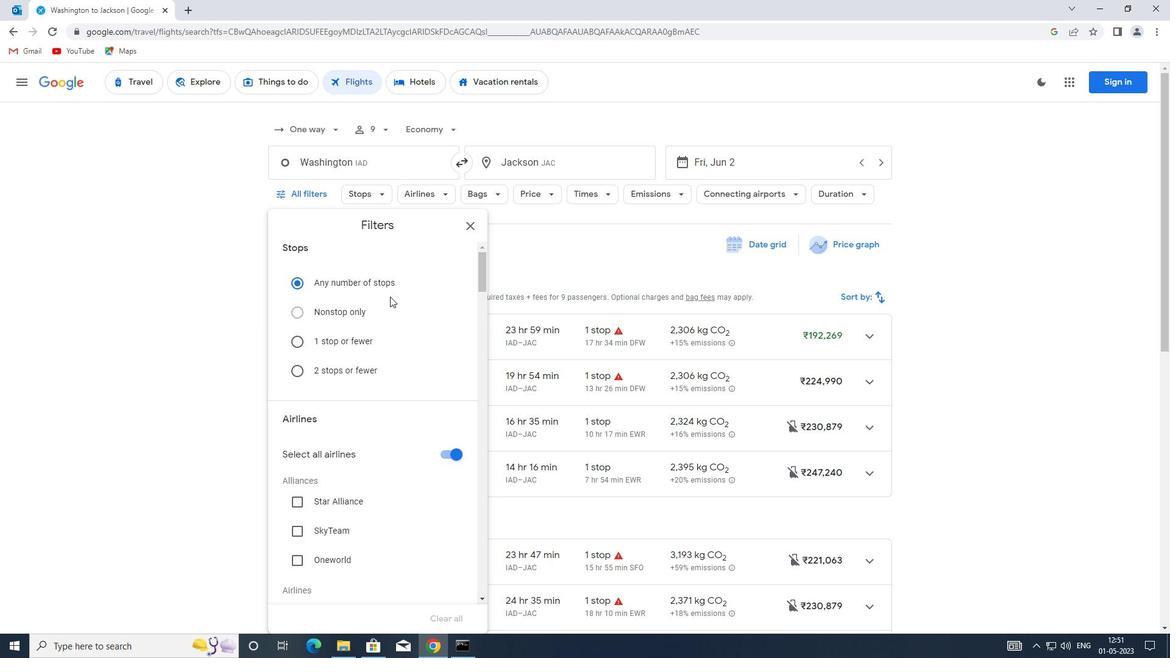 
Action: Mouse scrolled (390, 296) with delta (0, 0)
Screenshot: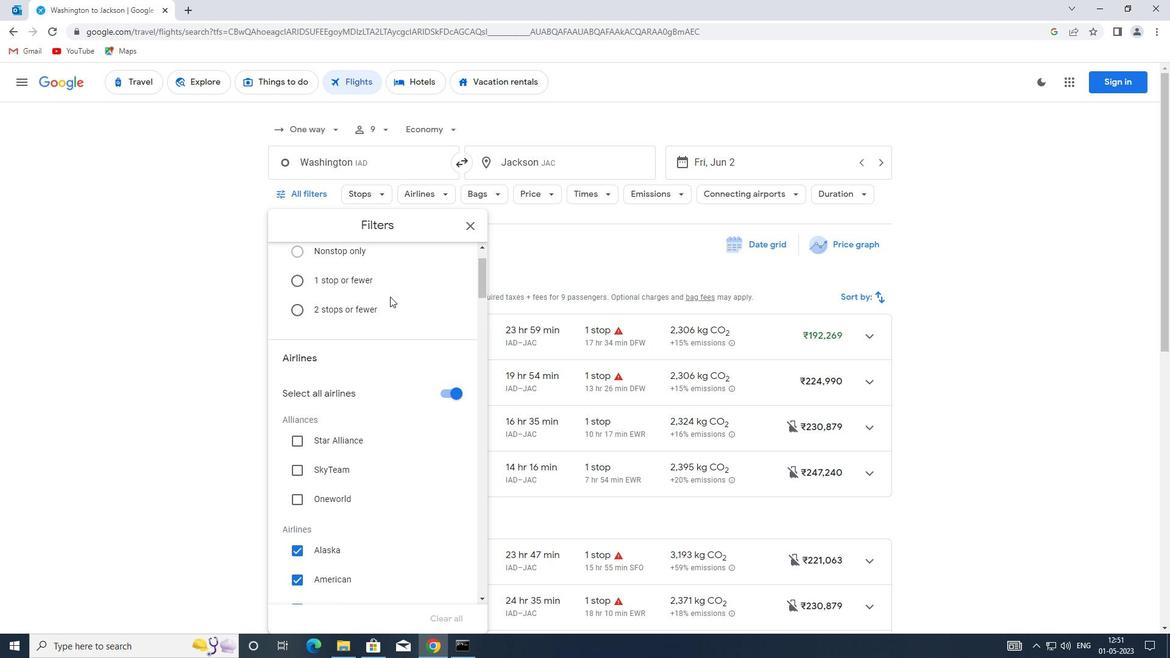 
Action: Mouse moved to (389, 297)
Screenshot: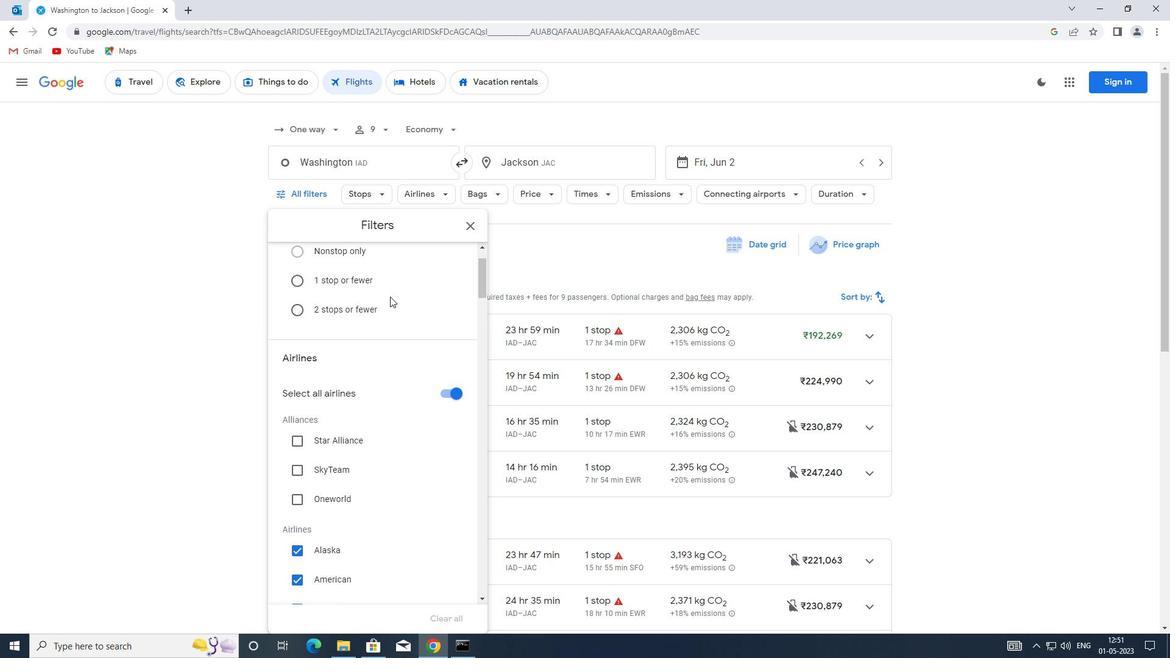 
Action: Mouse scrolled (389, 296) with delta (0, 0)
Screenshot: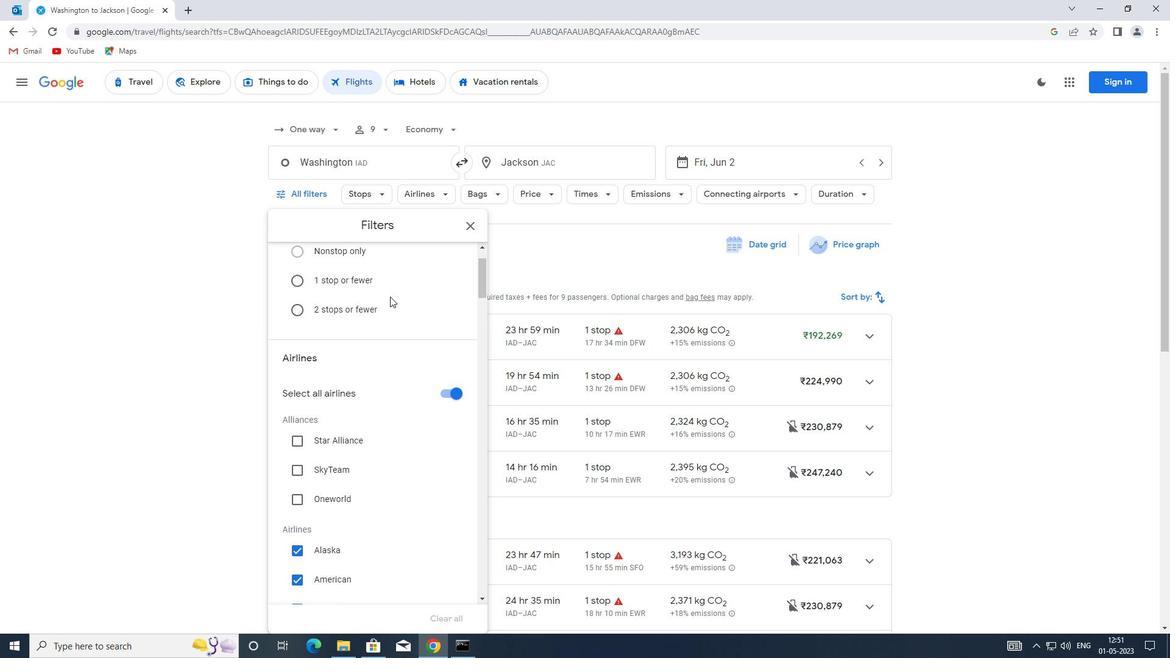 
Action: Mouse moved to (384, 299)
Screenshot: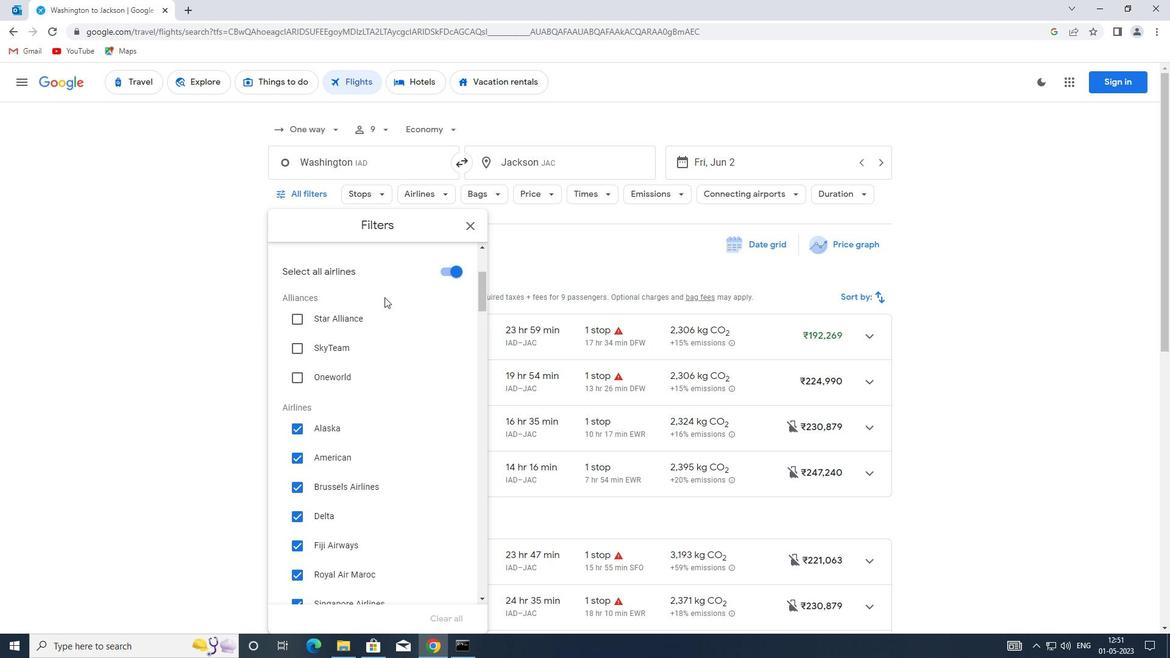 
Action: Mouse scrolled (384, 298) with delta (0, 0)
Screenshot: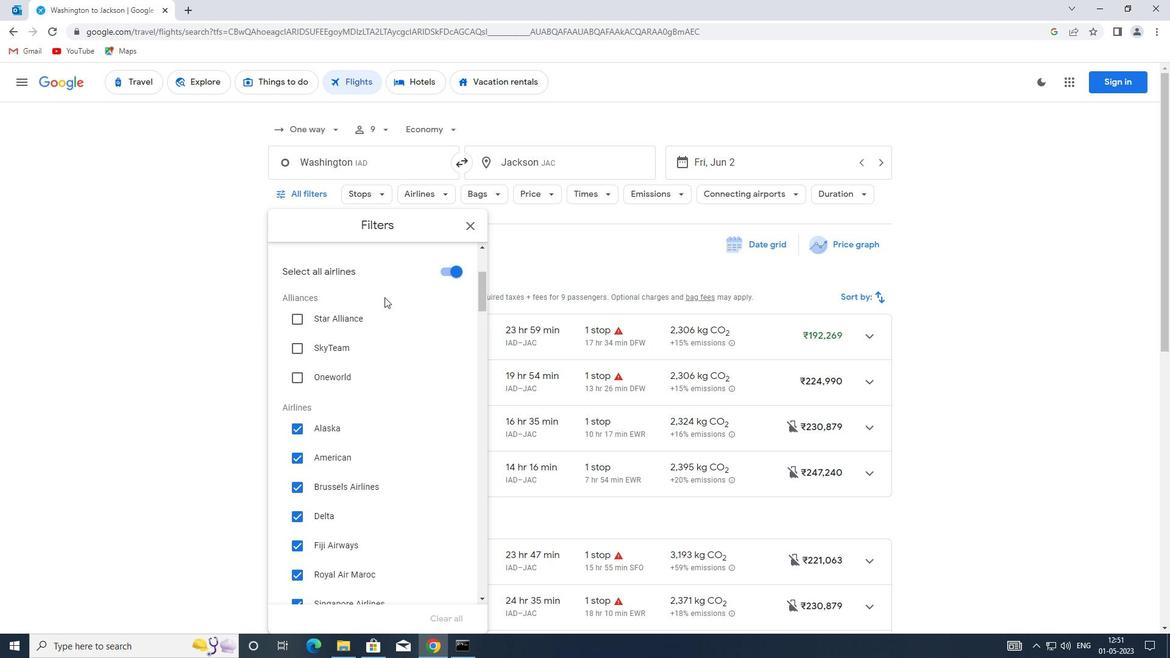 
Action: Mouse moved to (384, 304)
Screenshot: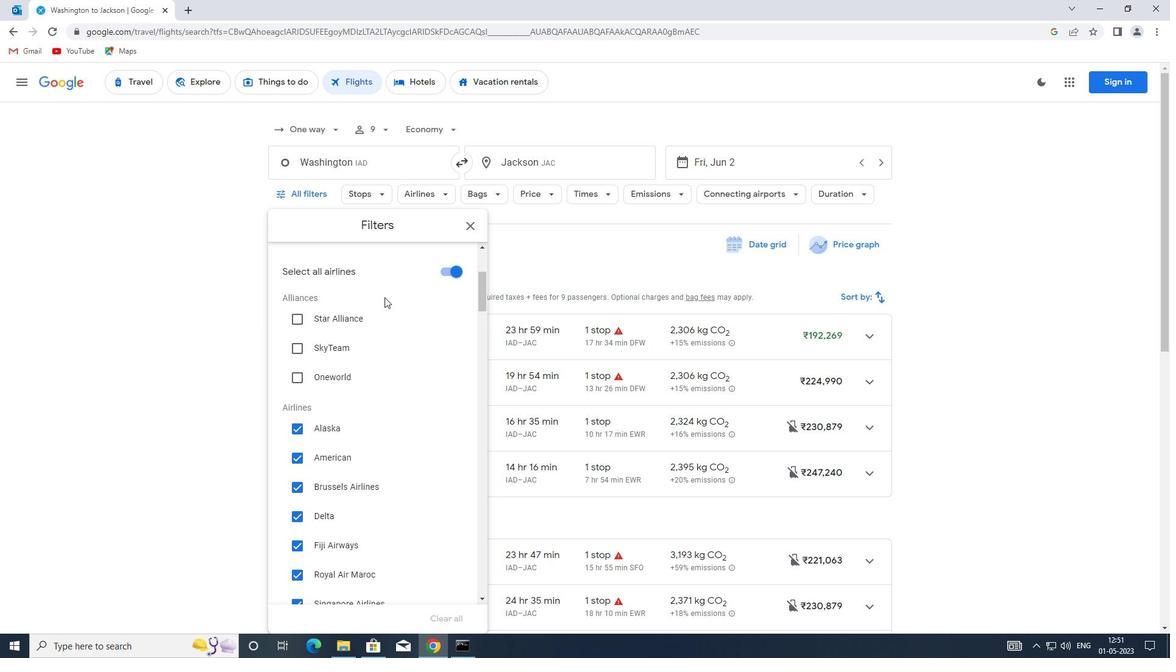 
Action: Mouse scrolled (384, 304) with delta (0, 0)
Screenshot: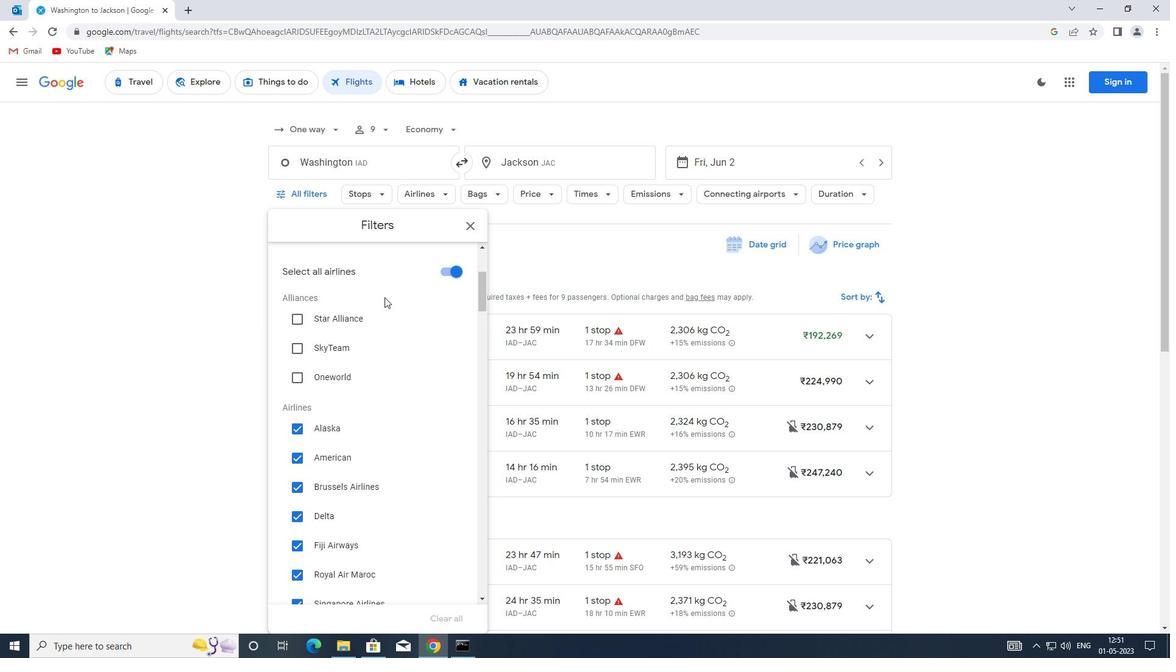 
Action: Mouse moved to (387, 304)
Screenshot: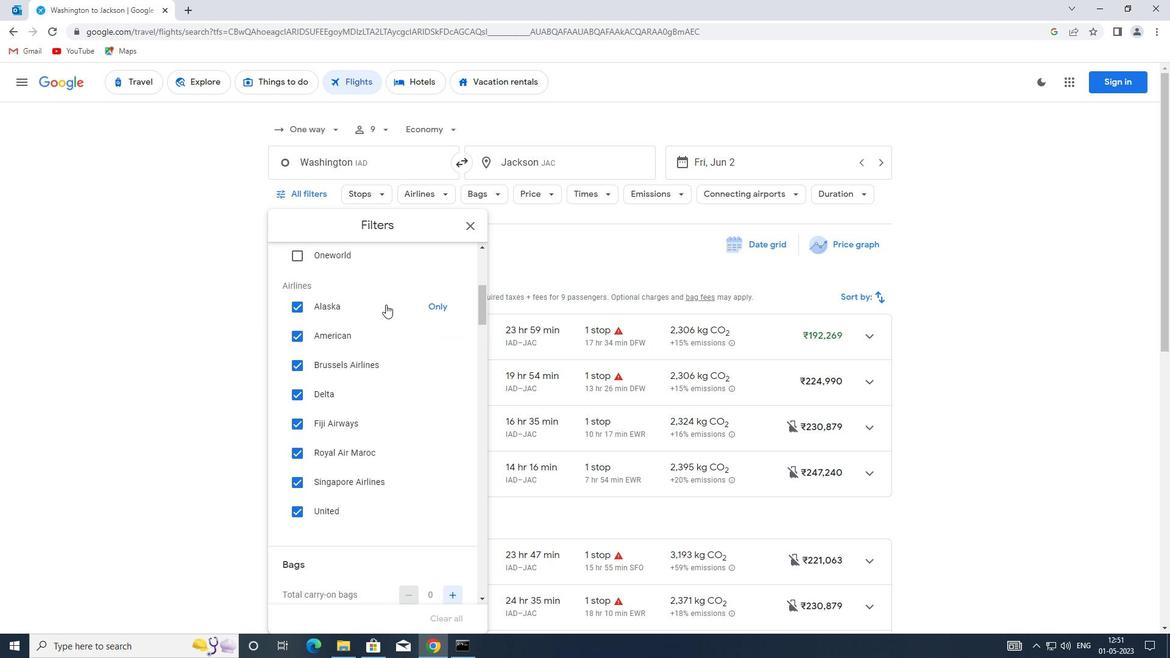 
Action: Mouse scrolled (387, 303) with delta (0, 0)
Screenshot: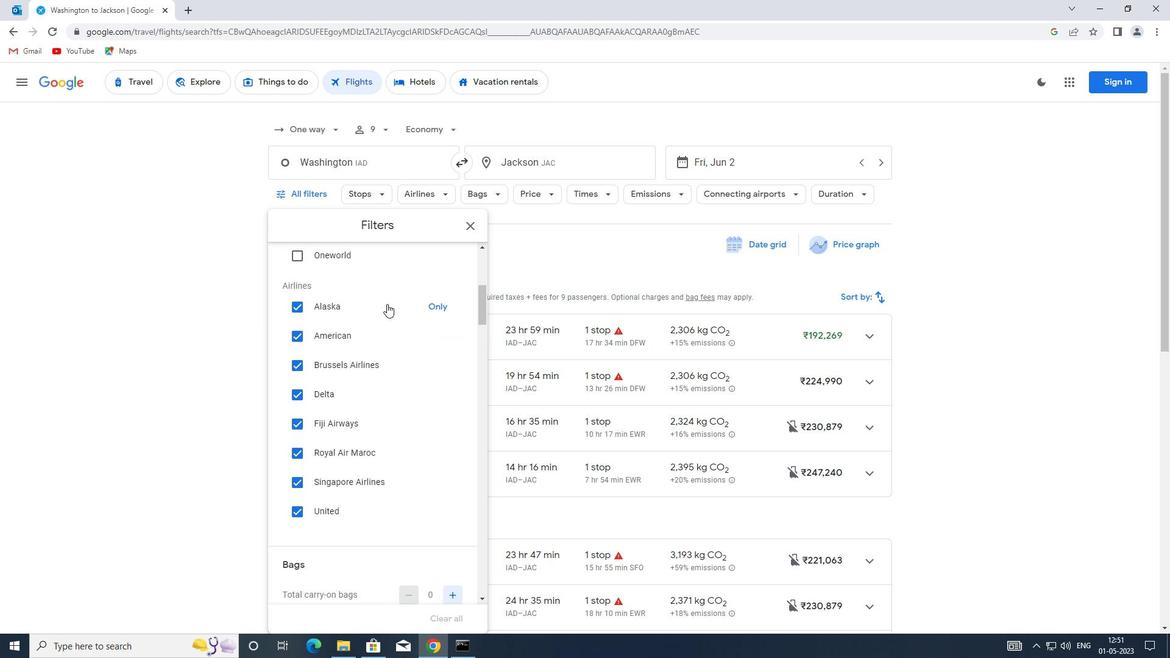 
Action: Mouse scrolled (387, 303) with delta (0, 0)
Screenshot: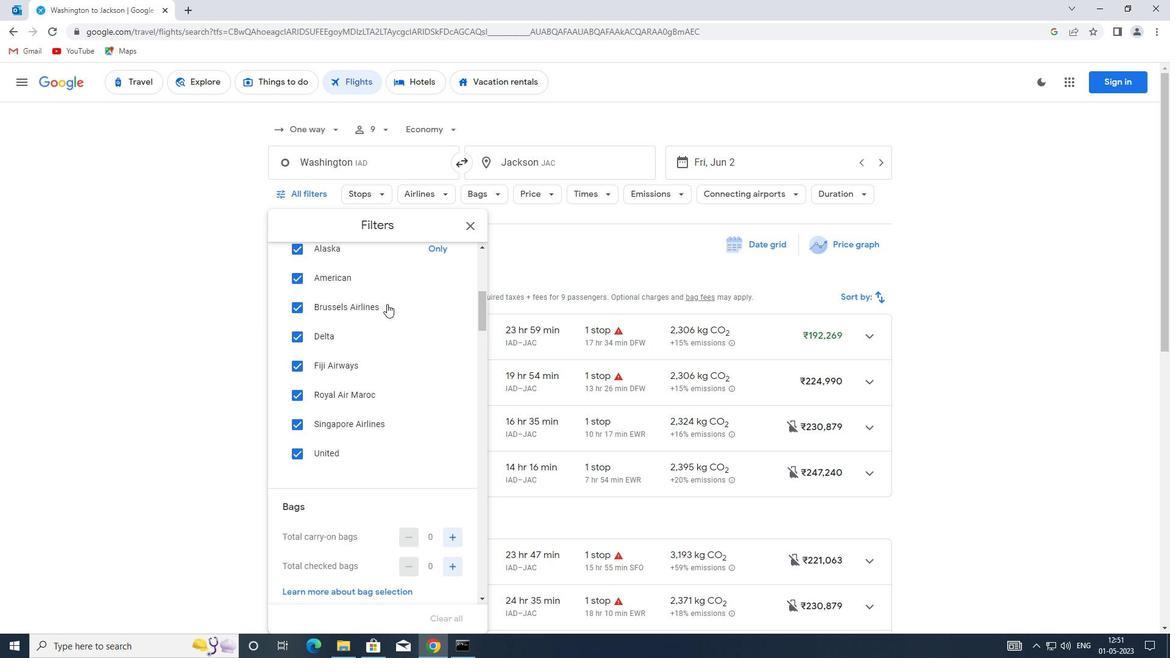 
Action: Mouse scrolled (387, 303) with delta (0, 0)
Screenshot: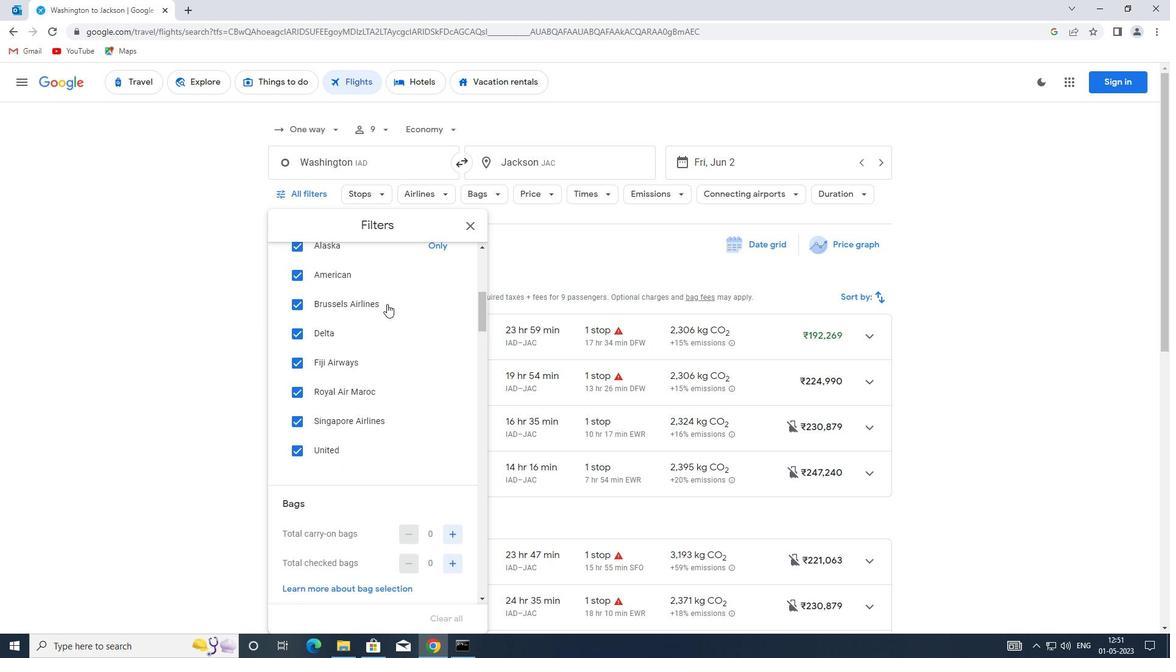 
Action: Mouse scrolled (387, 303) with delta (0, 0)
Screenshot: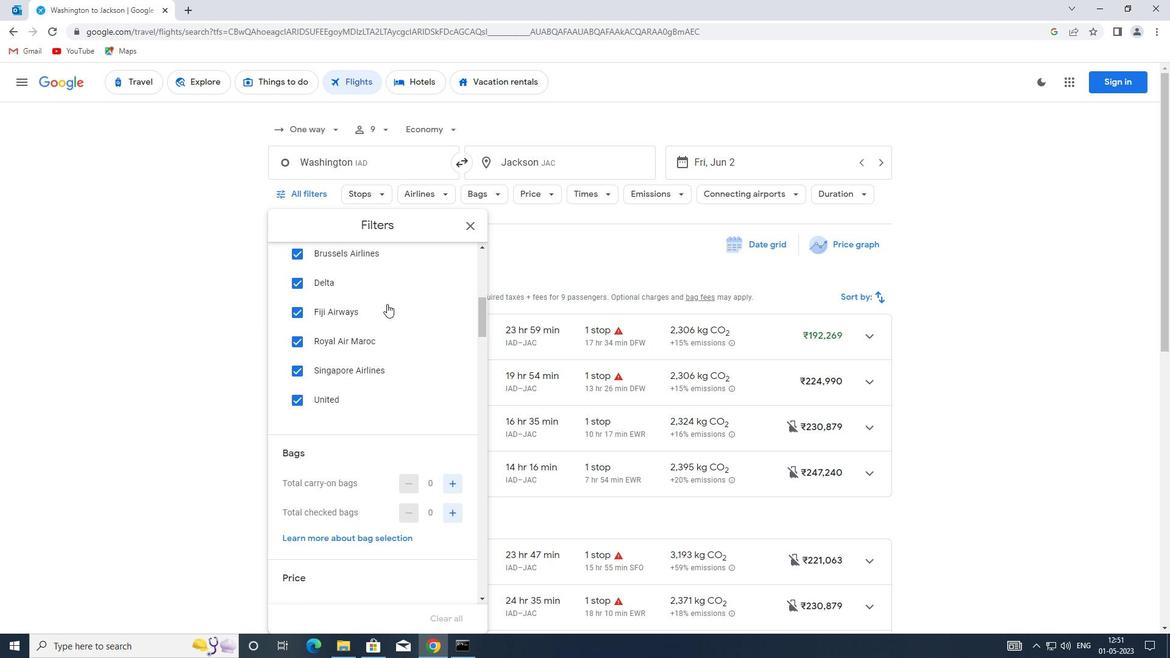 
Action: Mouse moved to (455, 379)
Screenshot: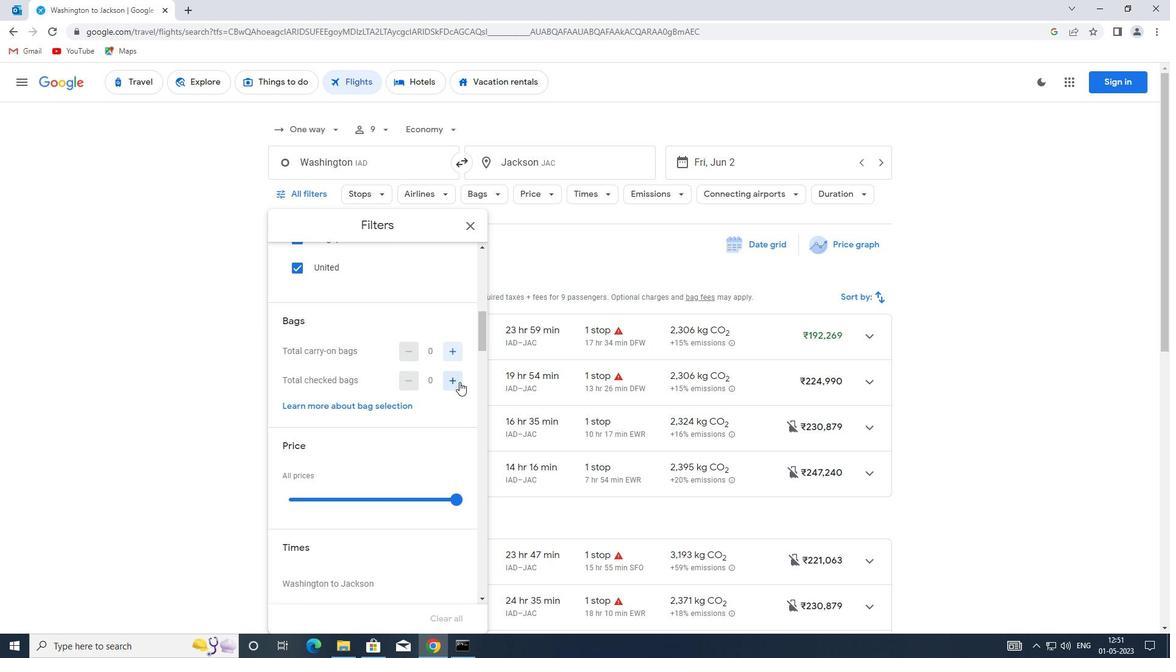 
Action: Mouse pressed left at (455, 379)
Screenshot: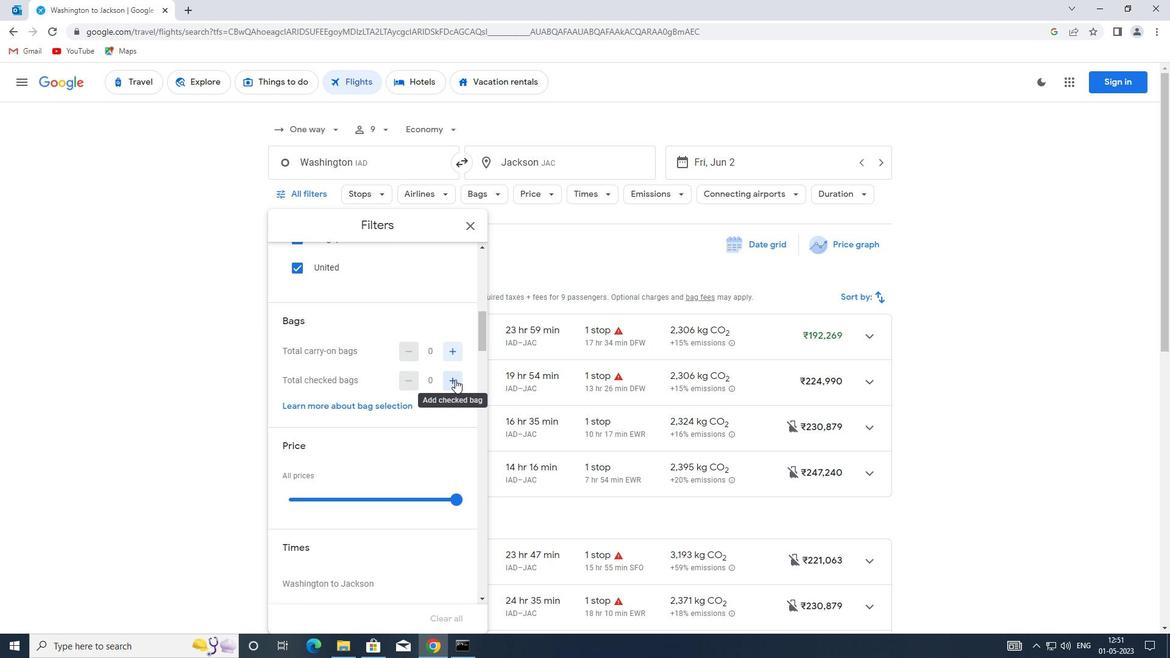 
Action: Mouse moved to (454, 379)
Screenshot: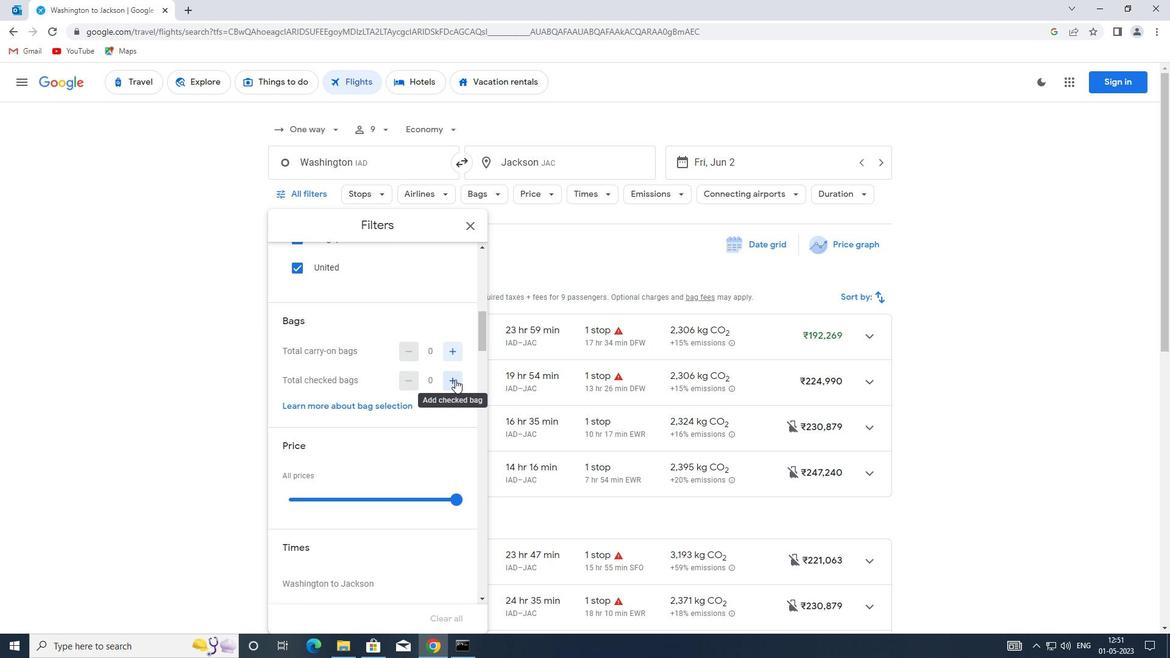 
Action: Mouse pressed left at (454, 379)
Screenshot: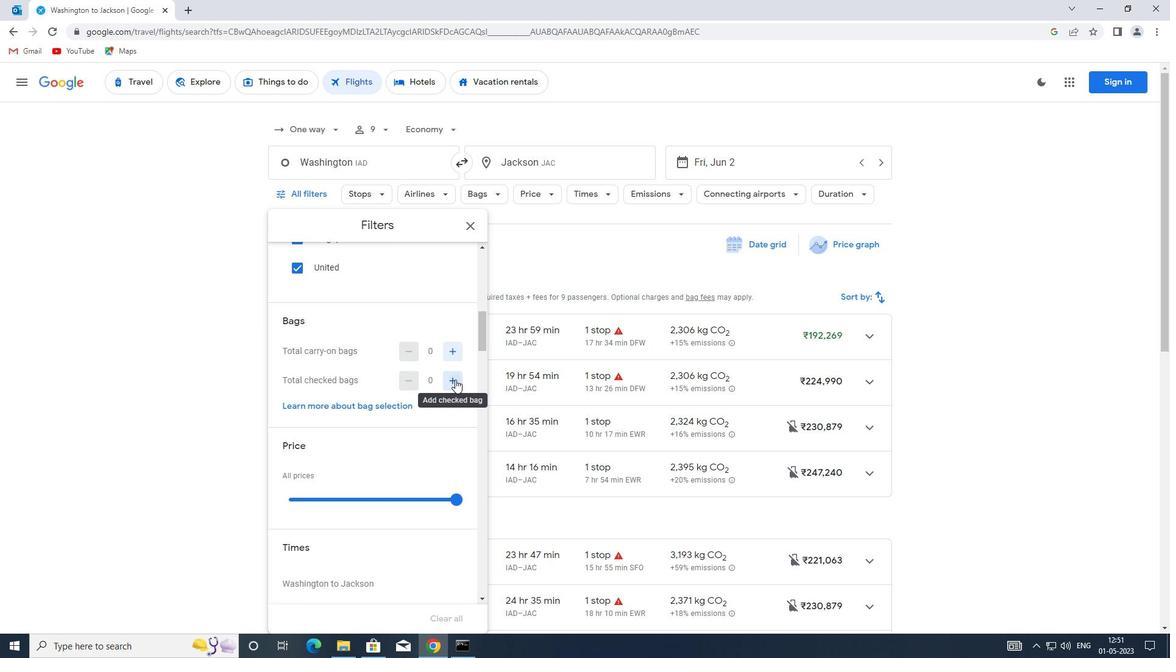 
Action: Mouse moved to (447, 374)
Screenshot: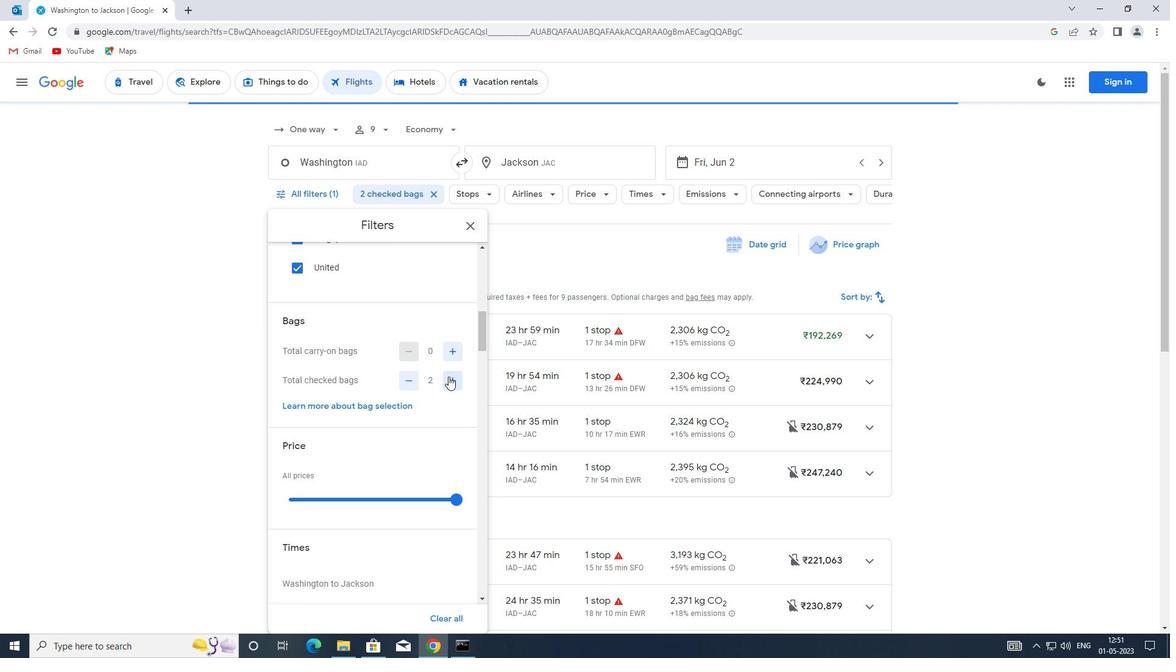 
Action: Mouse scrolled (447, 374) with delta (0, 0)
Screenshot: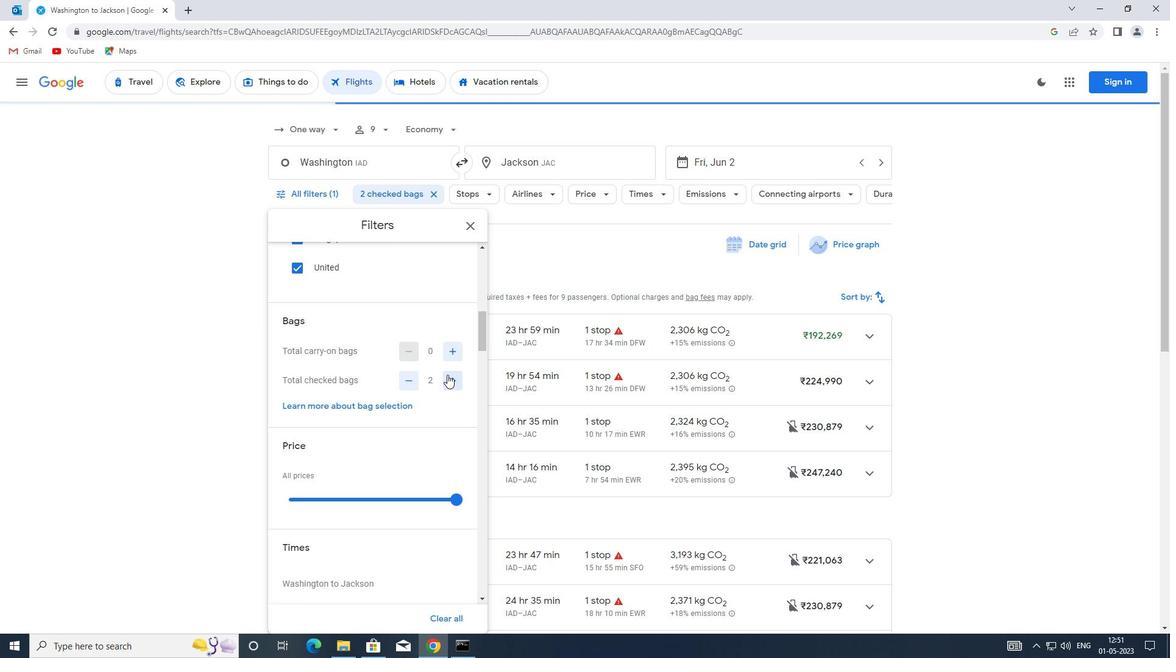 
Action: Mouse moved to (432, 373)
Screenshot: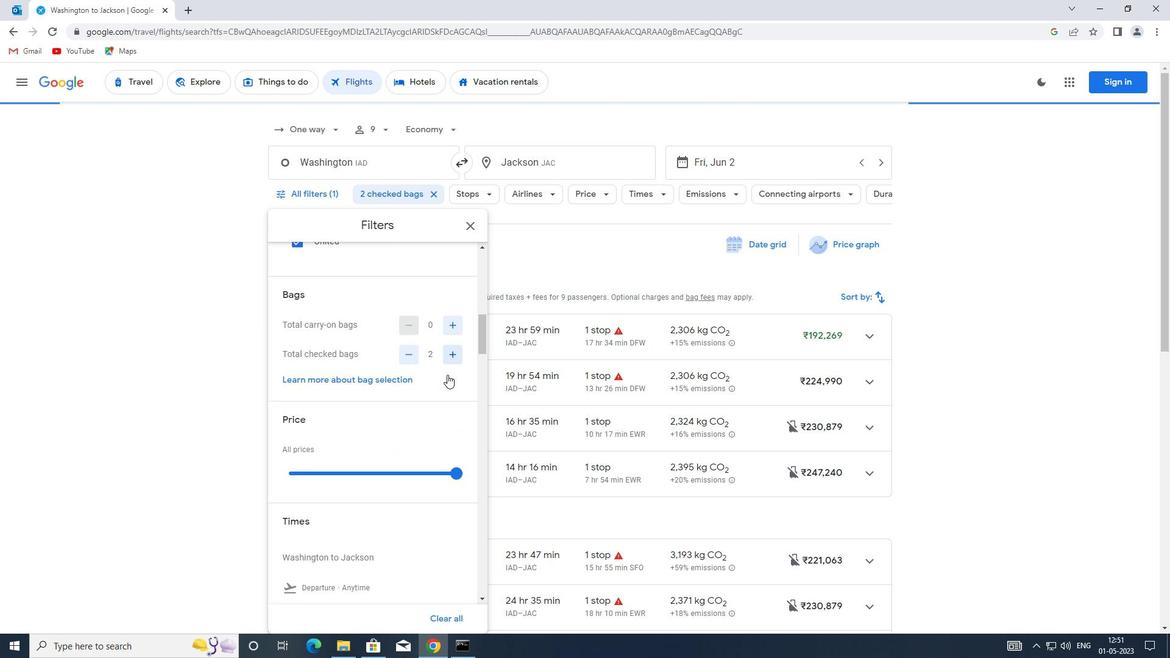 
Action: Mouse scrolled (432, 373) with delta (0, 0)
Screenshot: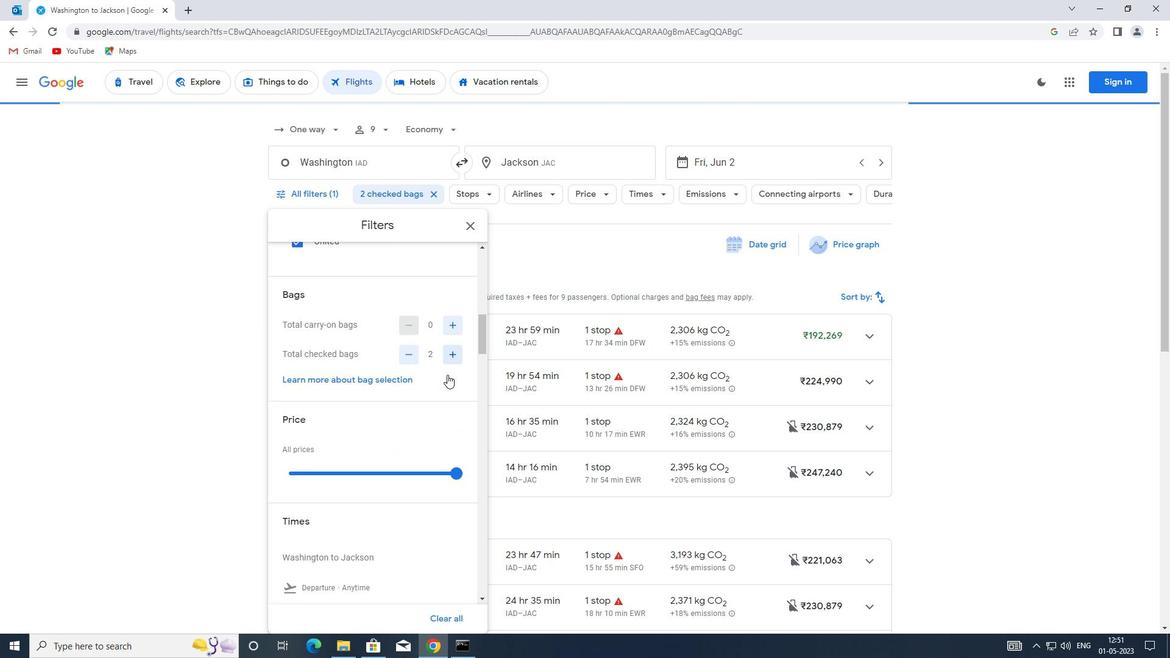 
Action: Mouse moved to (382, 374)
Screenshot: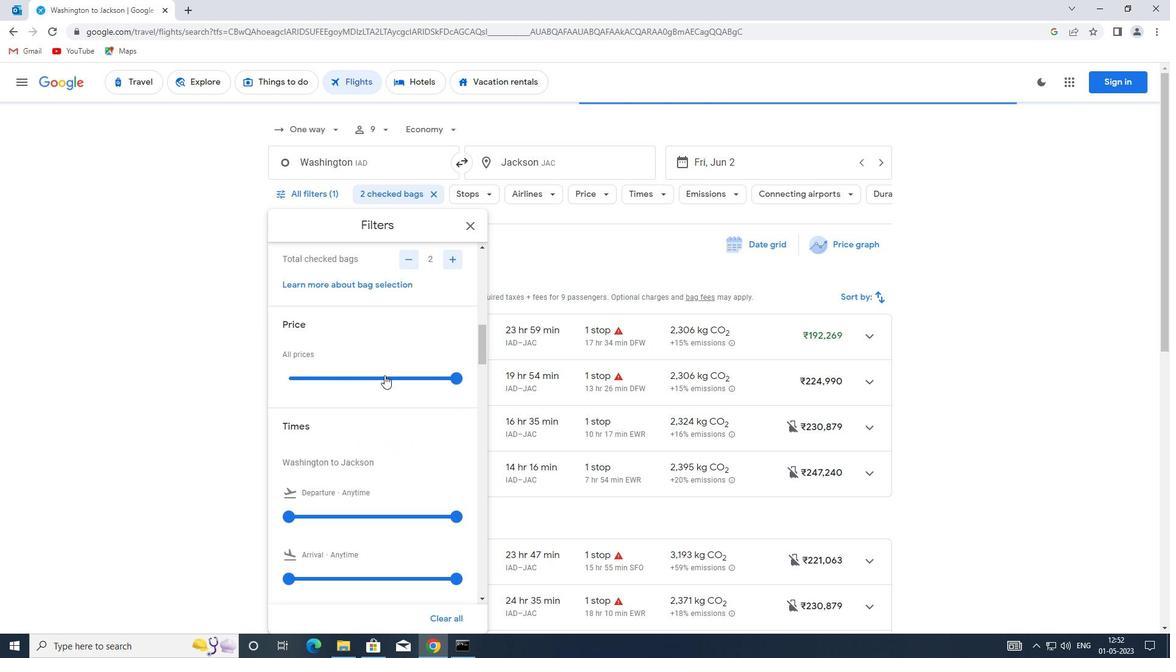 
Action: Mouse pressed left at (382, 374)
Screenshot: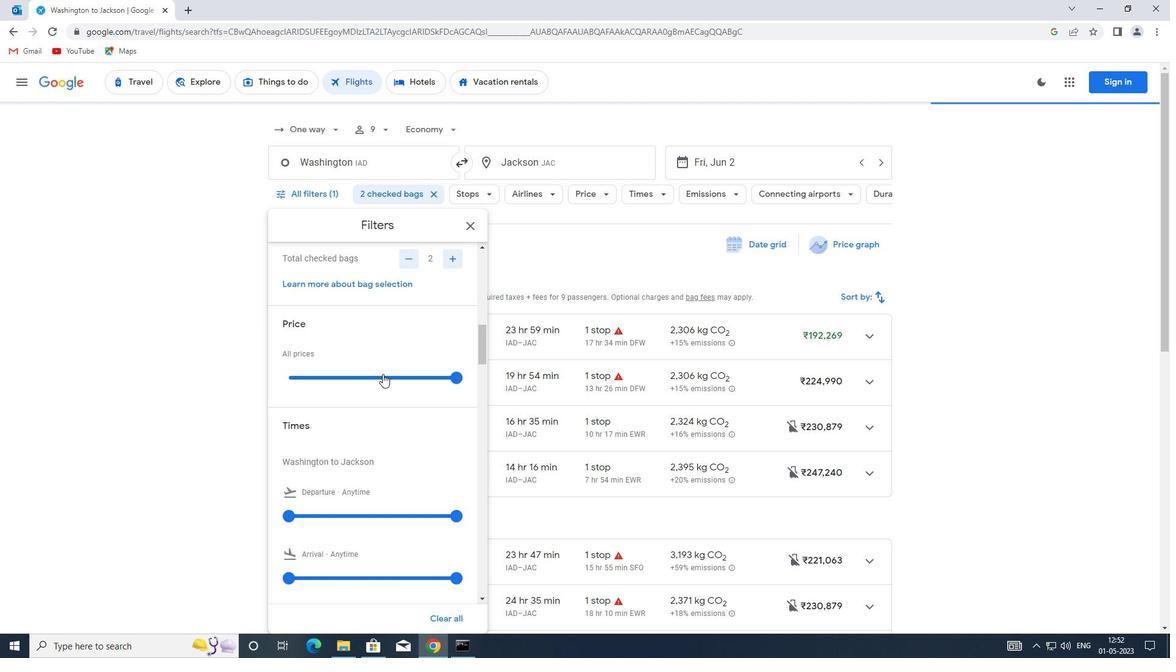 
Action: Mouse moved to (382, 373)
Screenshot: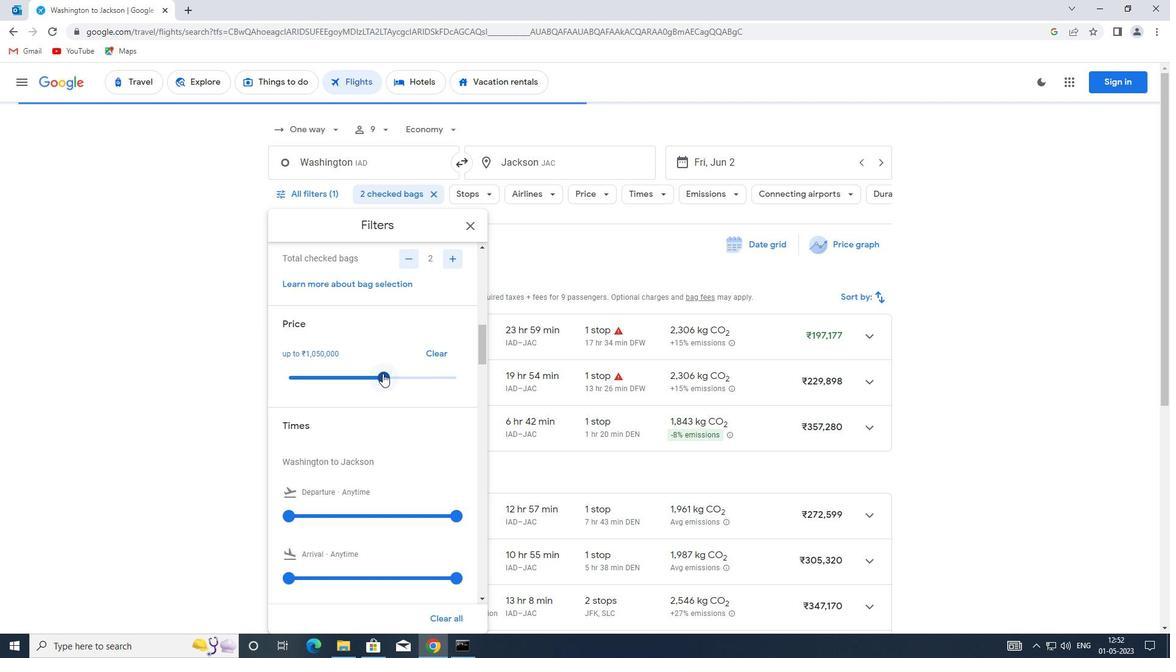 
Action: Mouse pressed left at (382, 373)
Screenshot: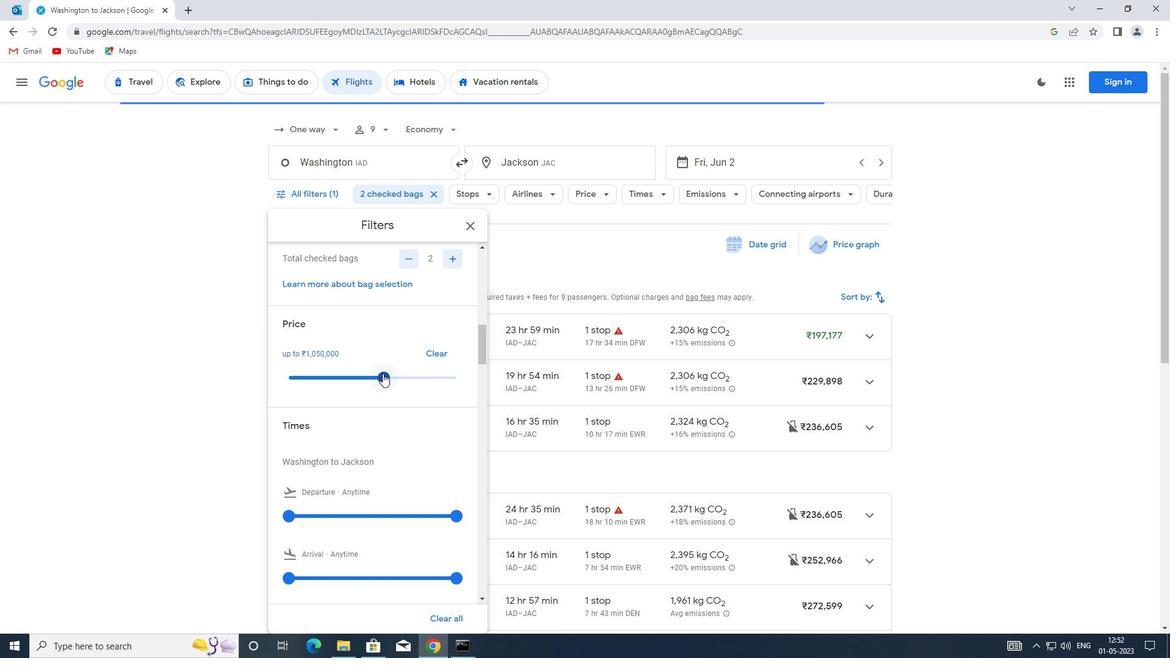 
Action: Mouse moved to (362, 360)
Screenshot: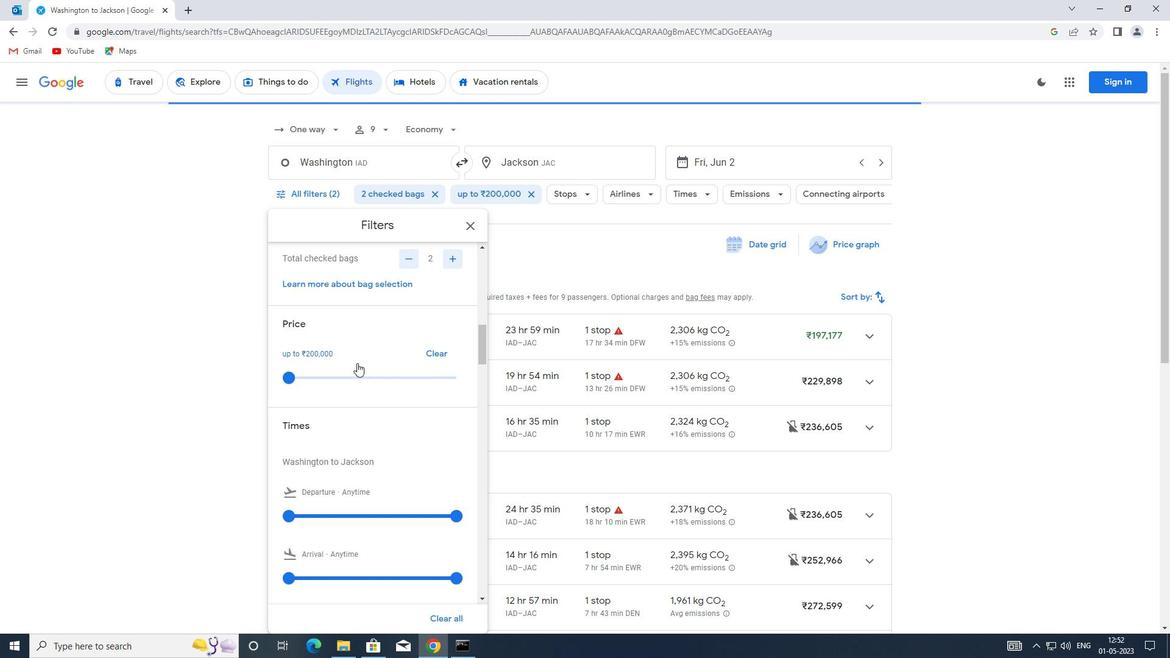
Action: Mouse scrolled (362, 359) with delta (0, 0)
Screenshot: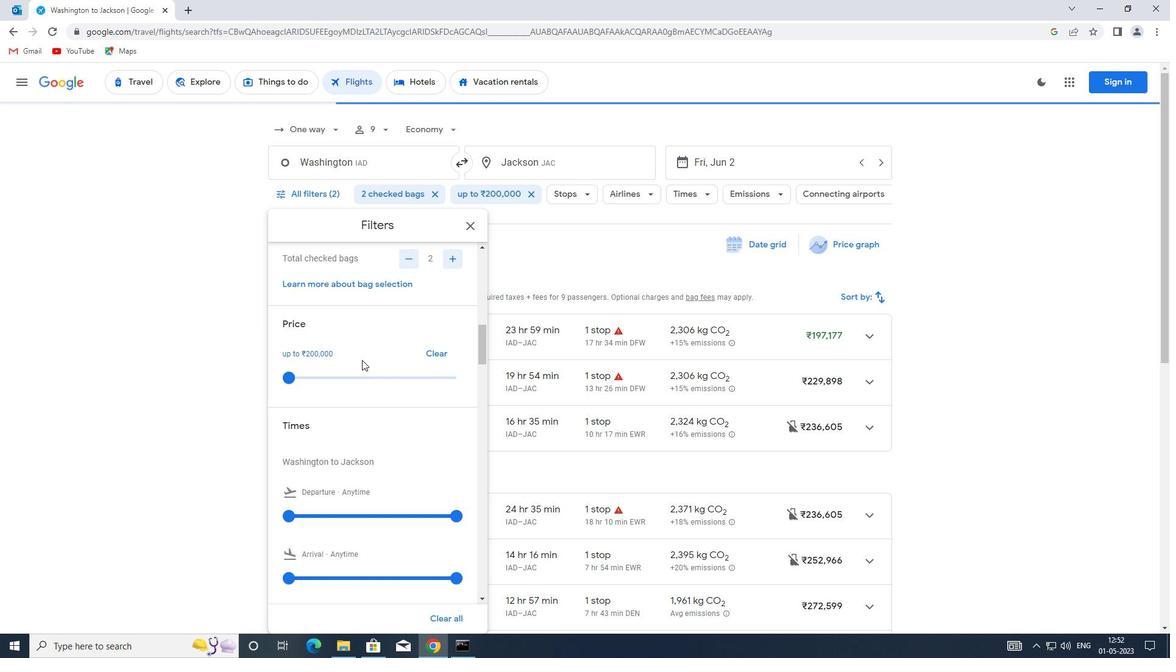 
Action: Mouse moved to (367, 359)
Screenshot: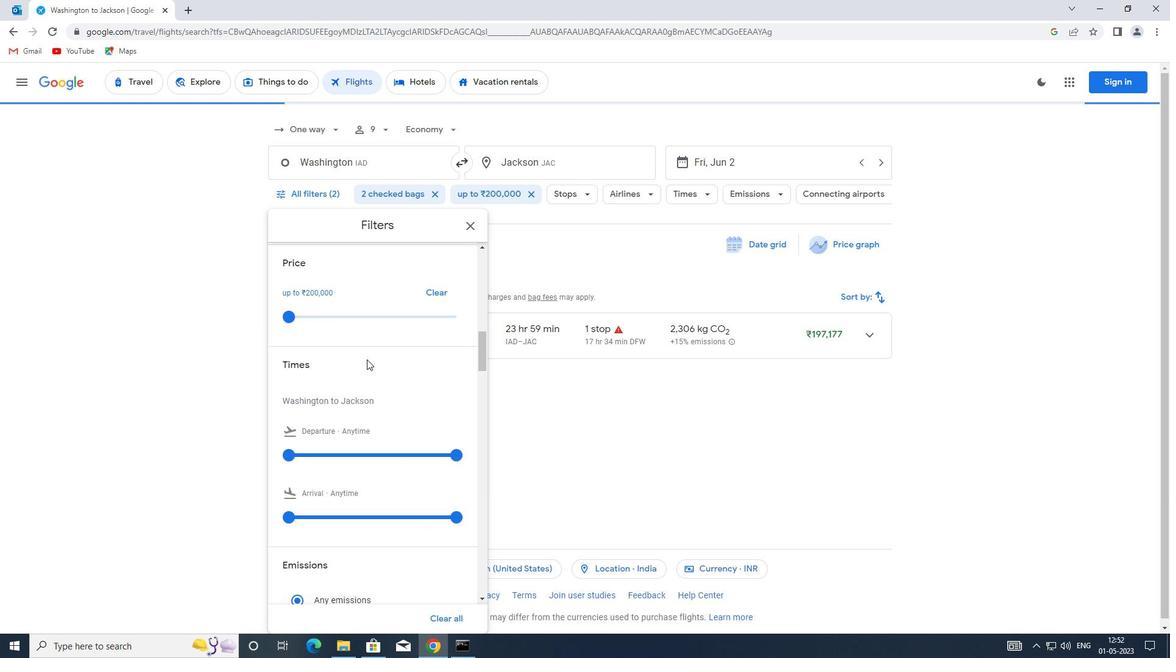 
Action: Mouse scrolled (367, 359) with delta (0, 0)
Screenshot: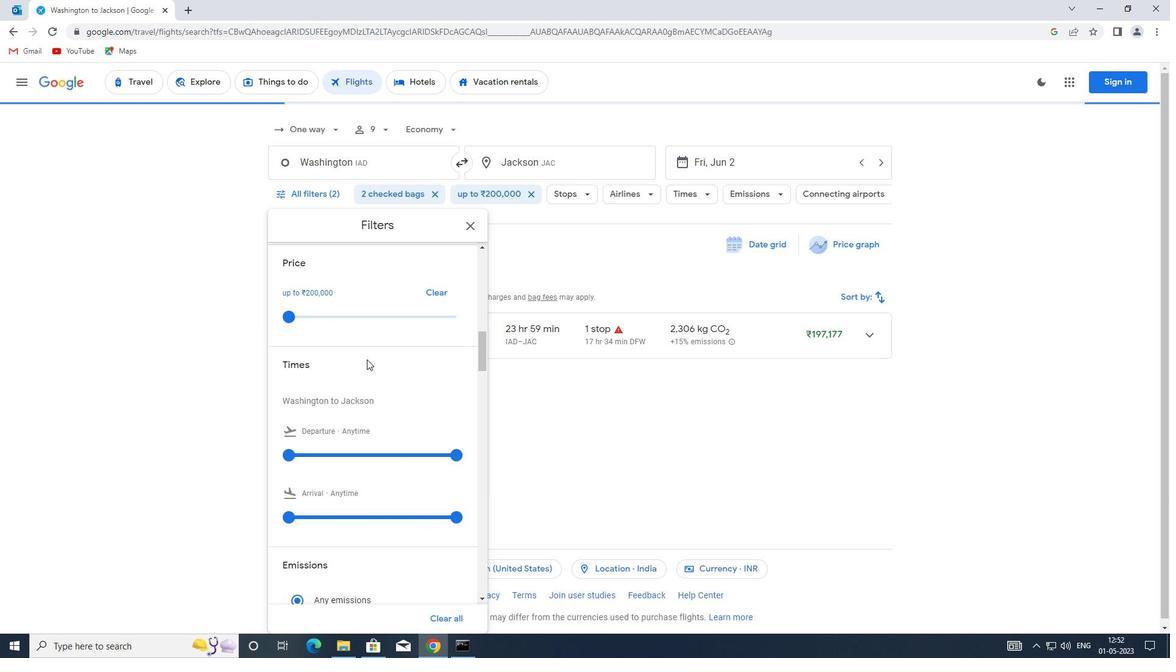 
Action: Mouse moved to (289, 393)
Screenshot: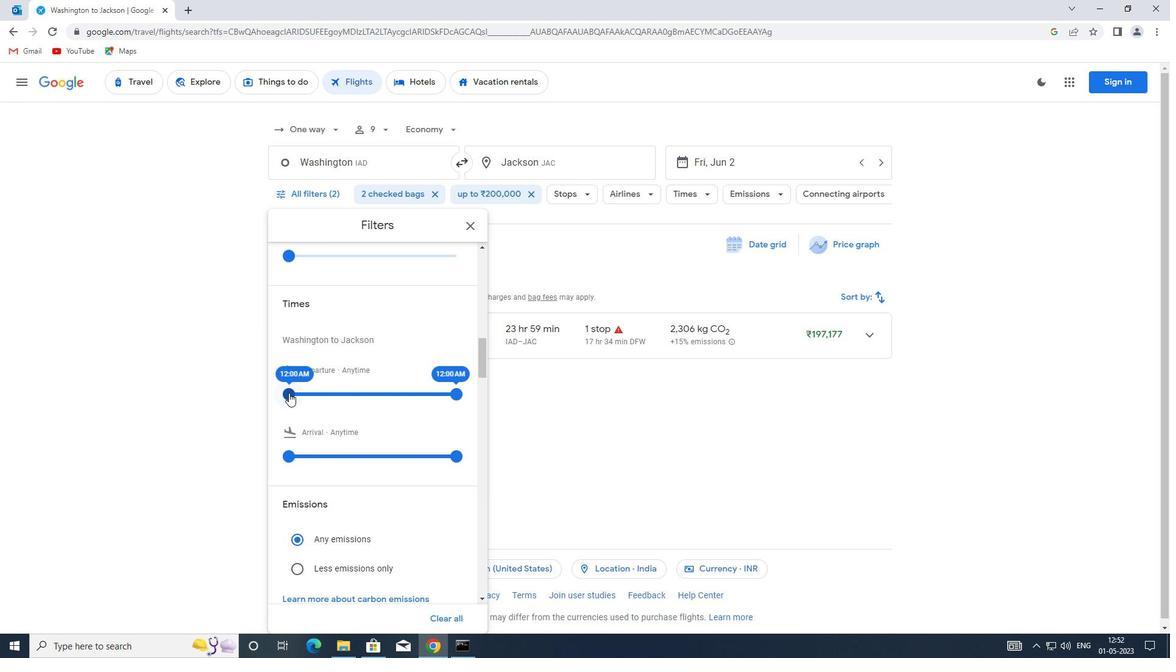 
Action: Mouse pressed left at (289, 393)
Screenshot: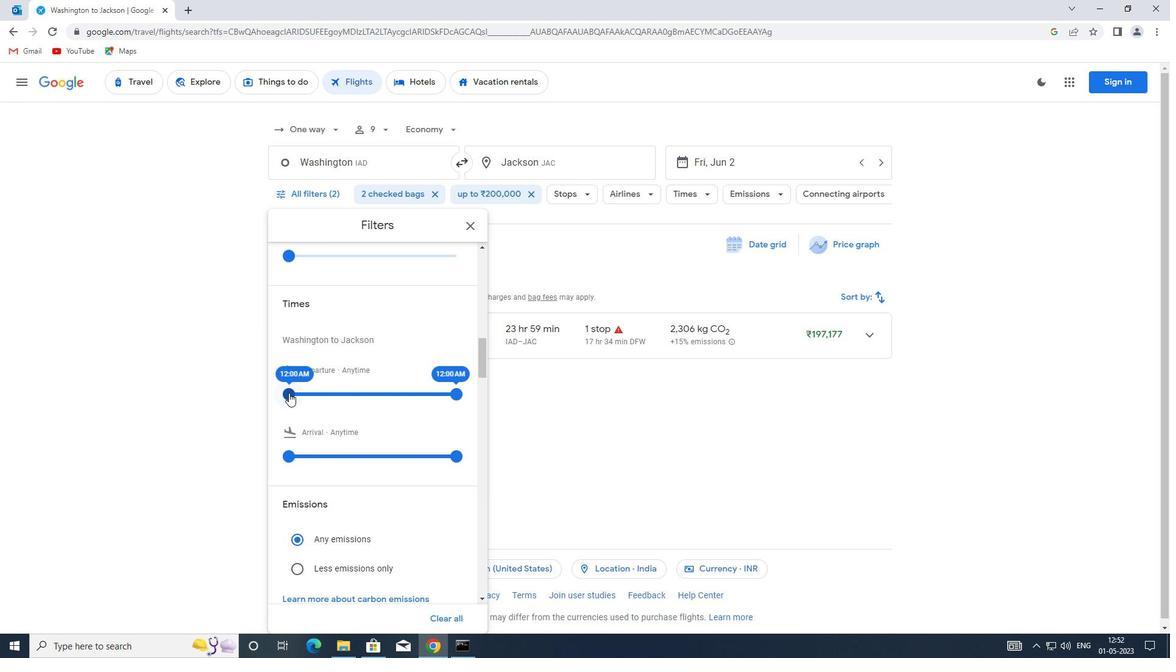 
Action: Mouse moved to (447, 391)
Screenshot: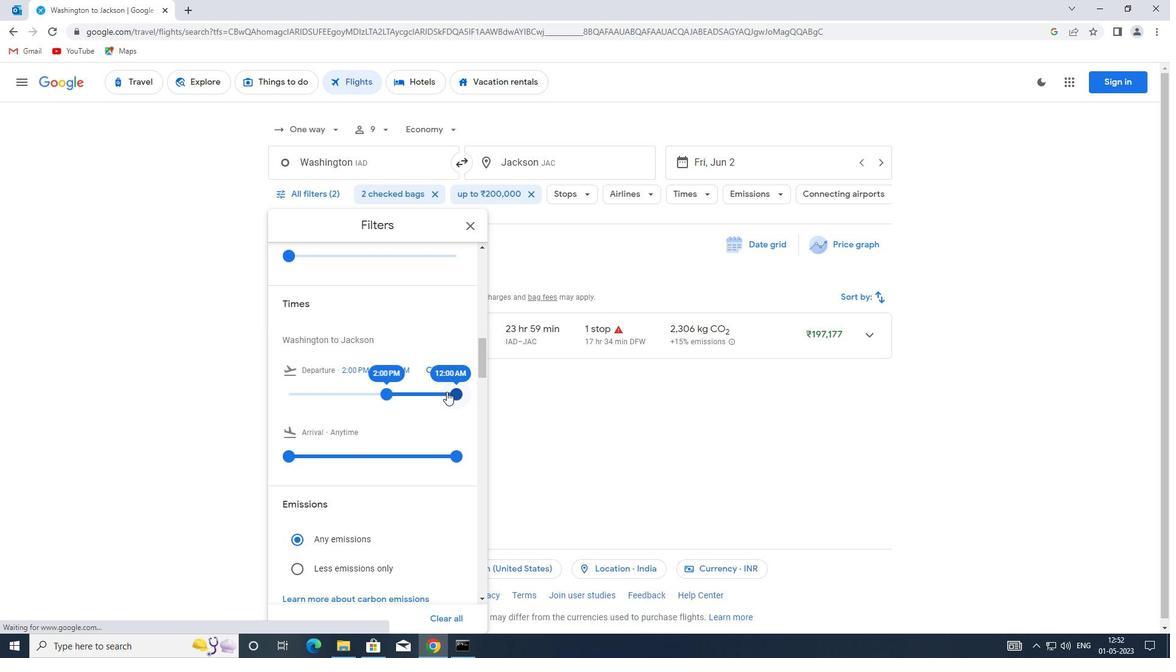 
Action: Mouse pressed left at (447, 391)
Screenshot: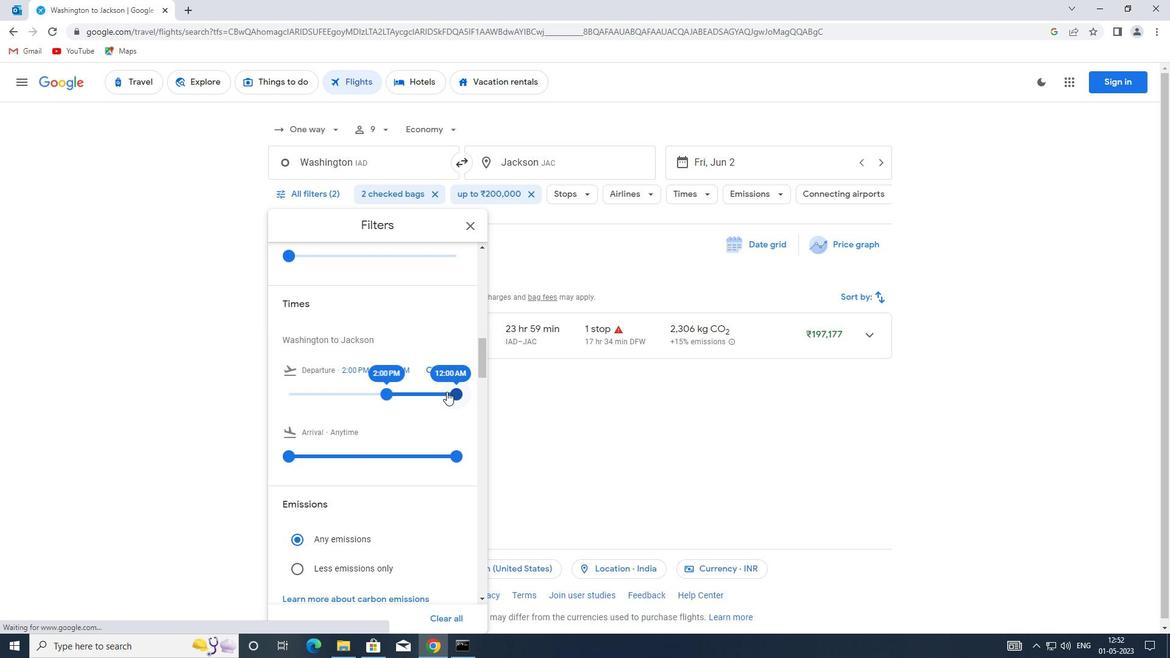 
Action: Mouse moved to (440, 375)
Screenshot: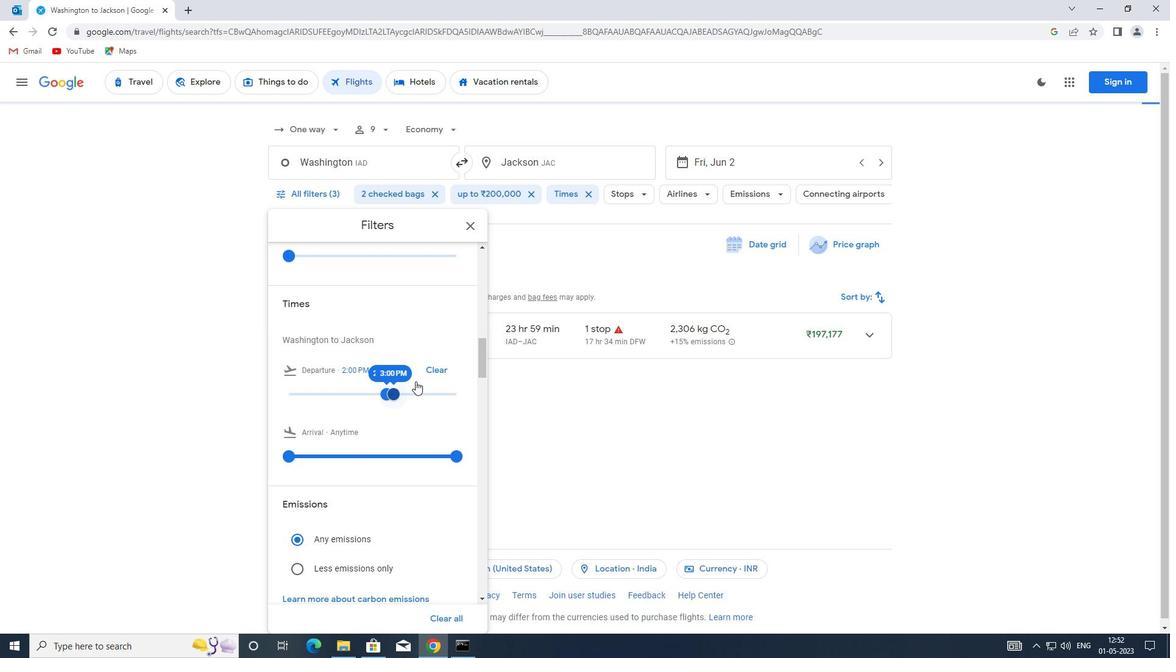 
Action: Mouse scrolled (440, 374) with delta (0, 0)
Screenshot: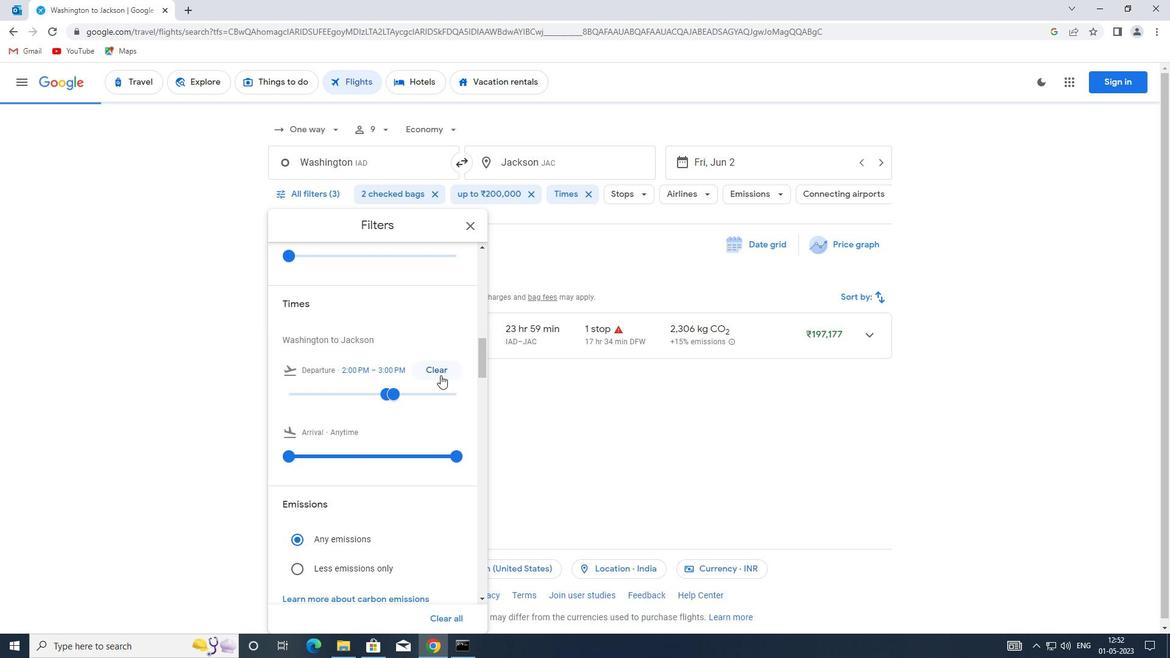 
Action: Mouse scrolled (440, 374) with delta (0, 0)
Screenshot: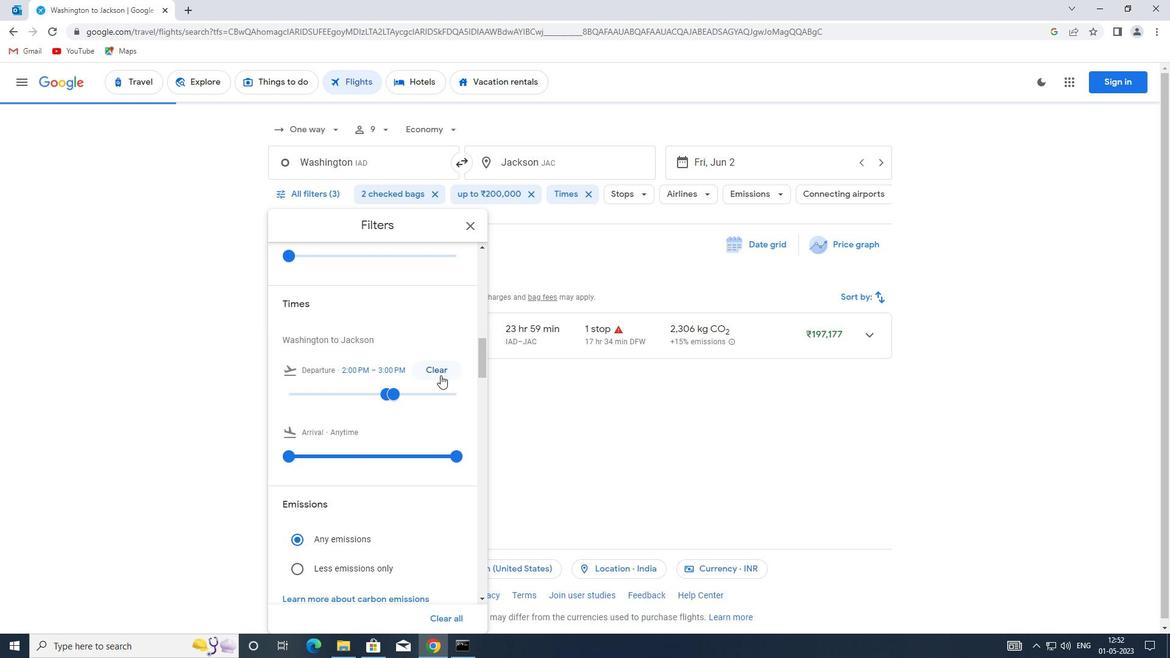 
Action: Mouse moved to (440, 375)
Screenshot: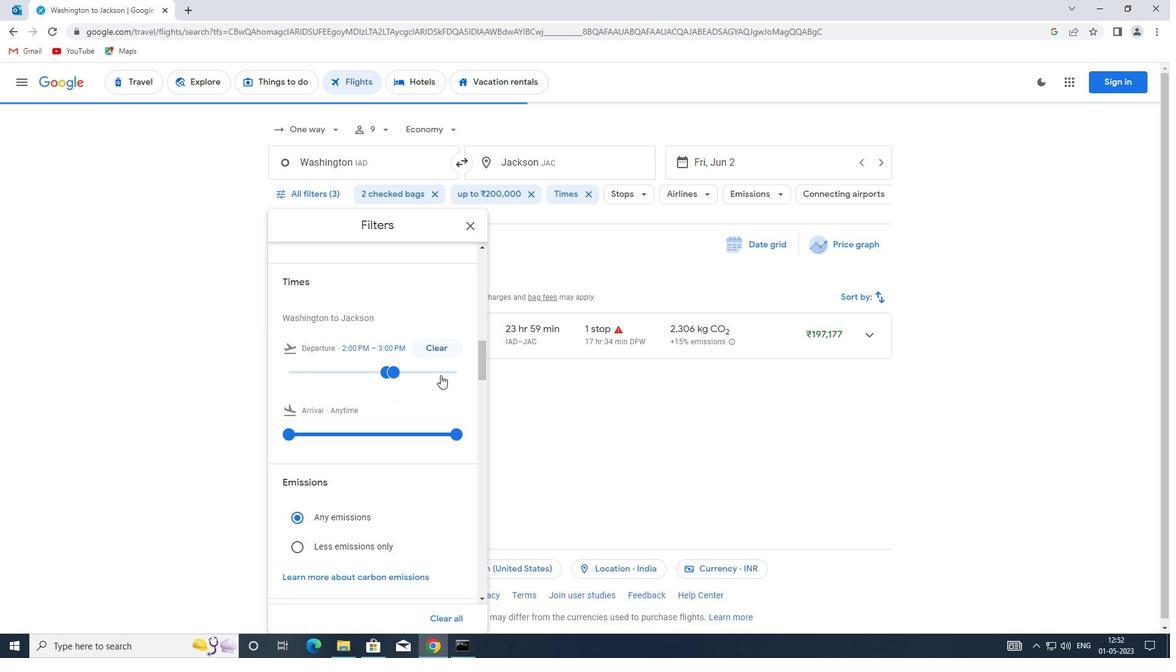 
Action: Mouse scrolled (440, 374) with delta (0, 0)
Screenshot: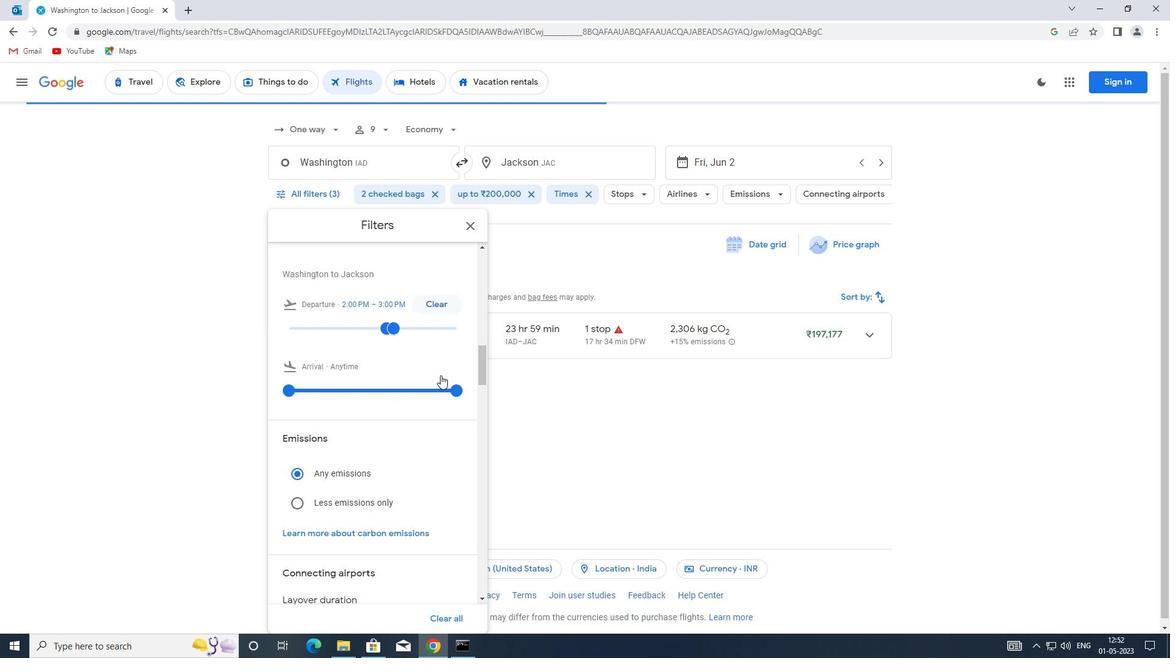 
Action: Mouse scrolled (440, 374) with delta (0, 0)
Screenshot: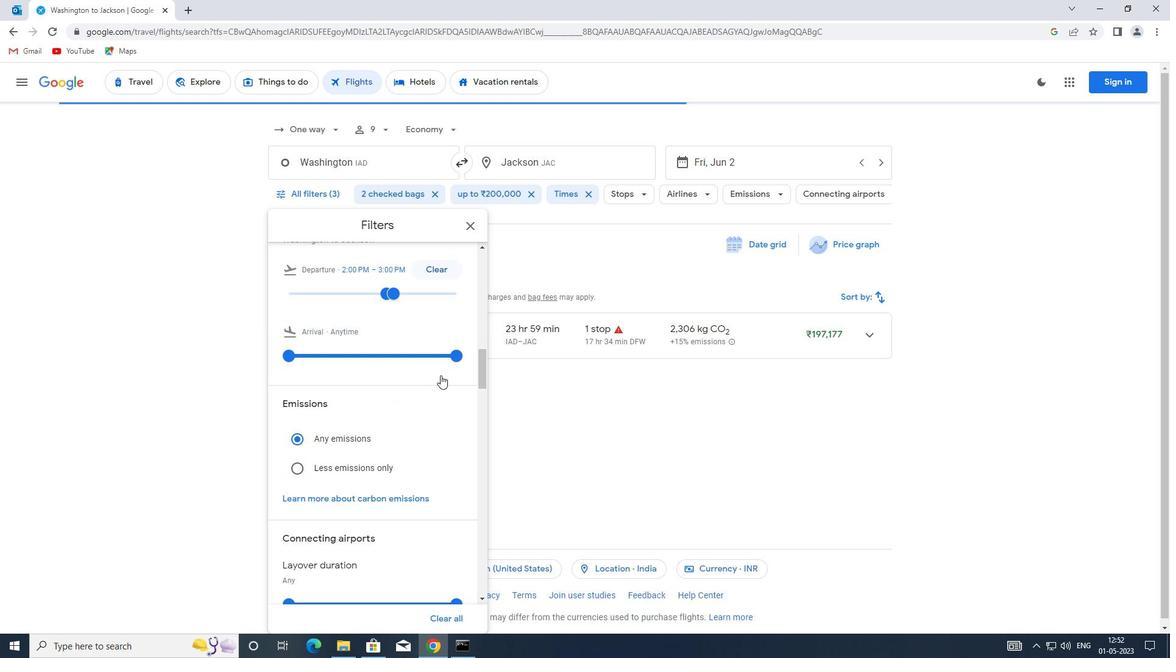 
Action: Mouse moved to (471, 226)
Screenshot: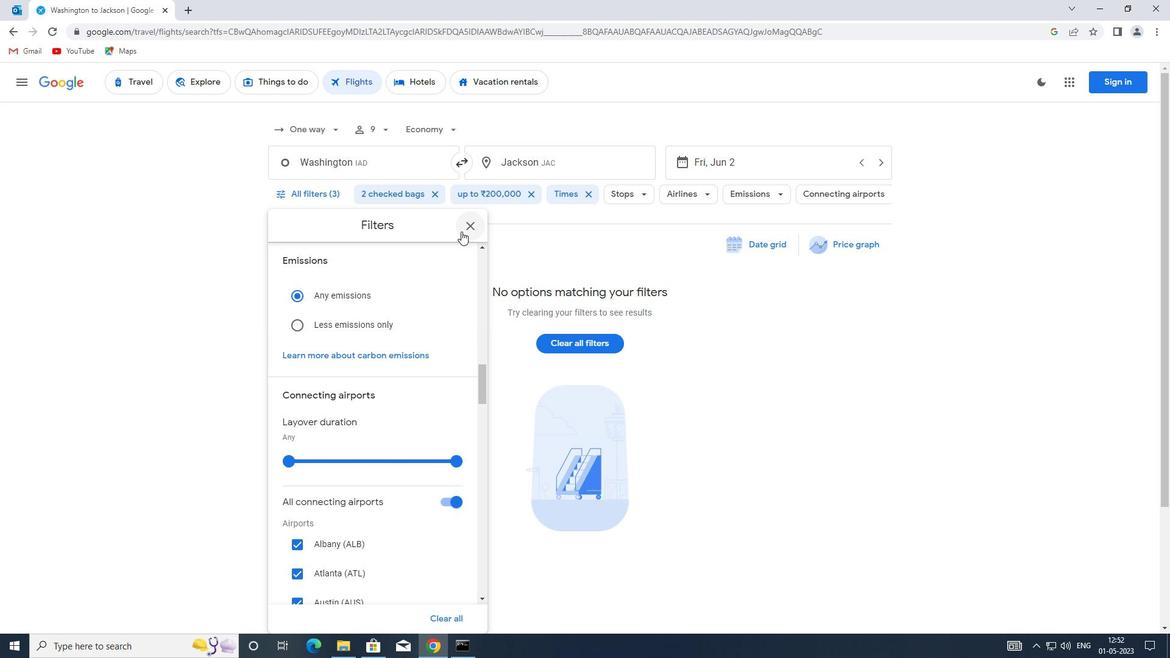 
Action: Mouse pressed left at (471, 226)
Screenshot: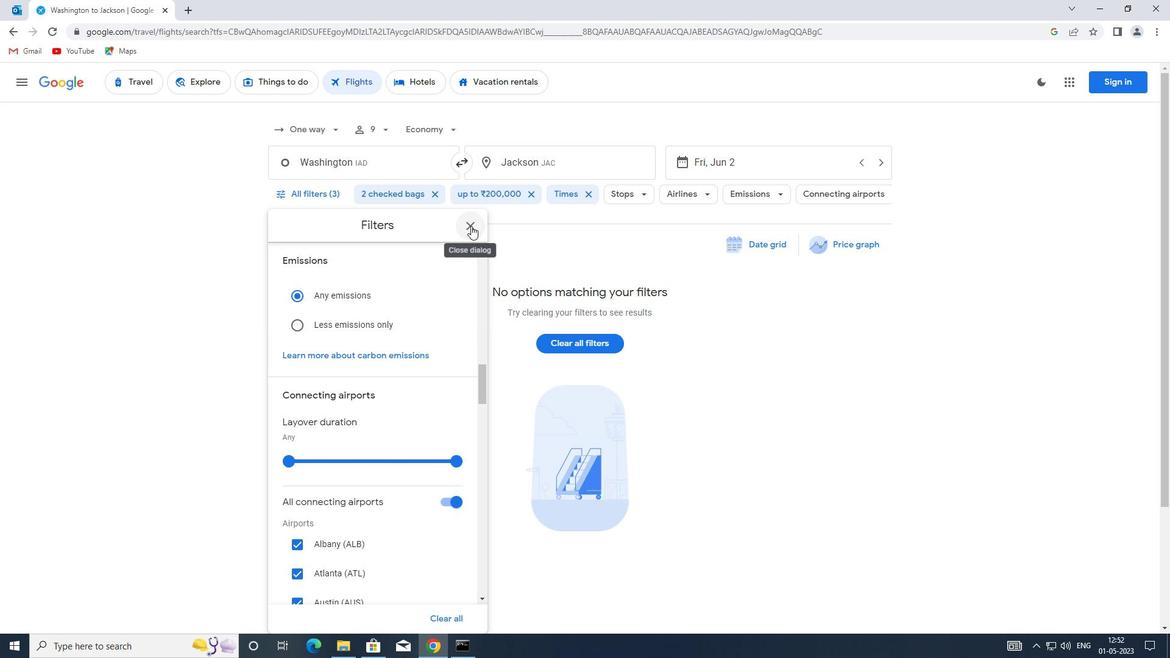 
